 Task: Search round trip flight ticket for 3 adults, 3 children in premium economy from Jamestown: Jamestown Regional Airport to Rockford: Chicago Rockford International Airport(was Northwest Chicagoland Regional Airport At Rockford) on 5-1-2023 and return on 5-2-2023. Choice of flights is Delta. Number of bags: 1 carry on bag. Price is upto 42000. Outbound departure time preference is 12:30. Return departure time preference is 18:30.
Action: Mouse moved to (211, 327)
Screenshot: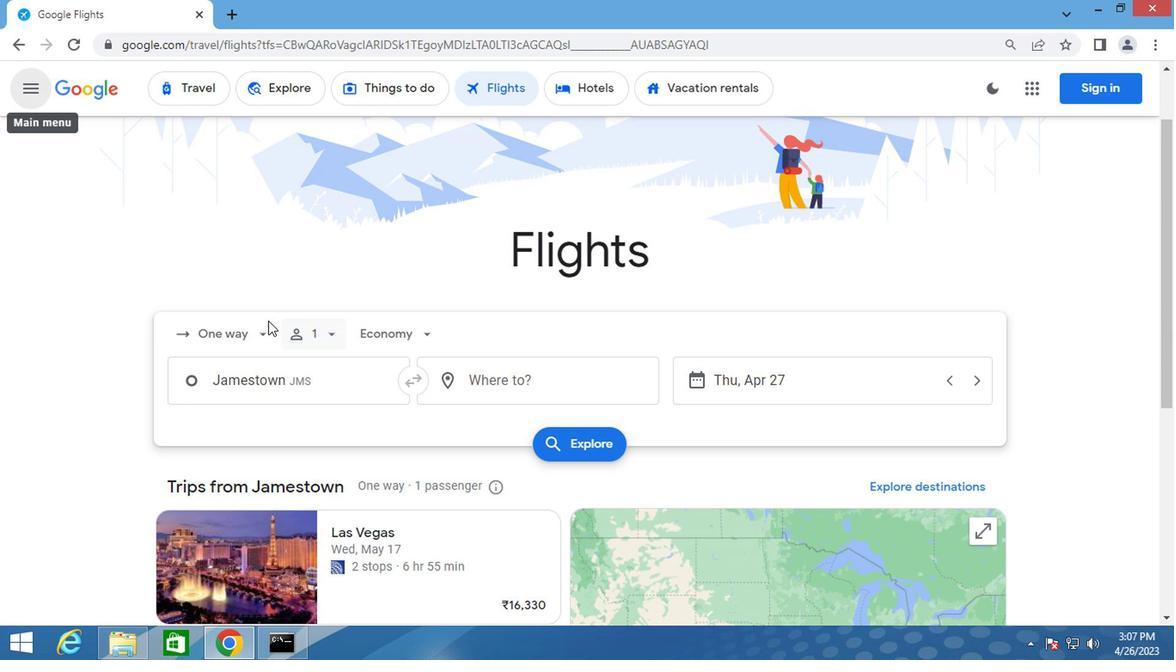 
Action: Mouse pressed left at (211, 327)
Screenshot: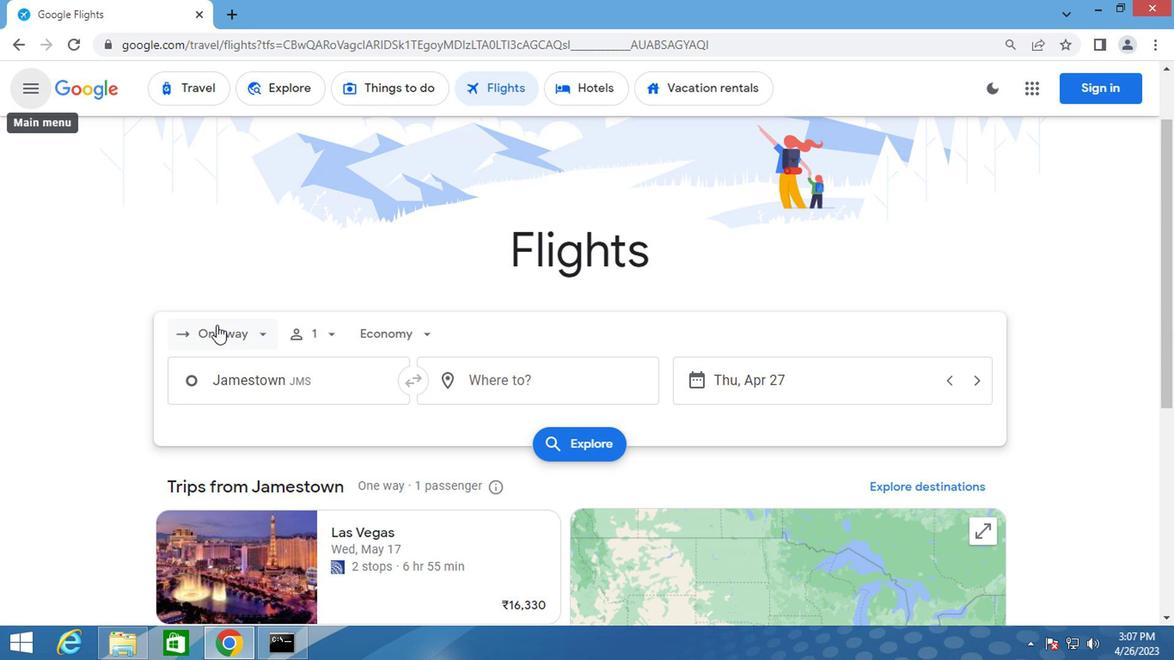 
Action: Mouse moved to (241, 372)
Screenshot: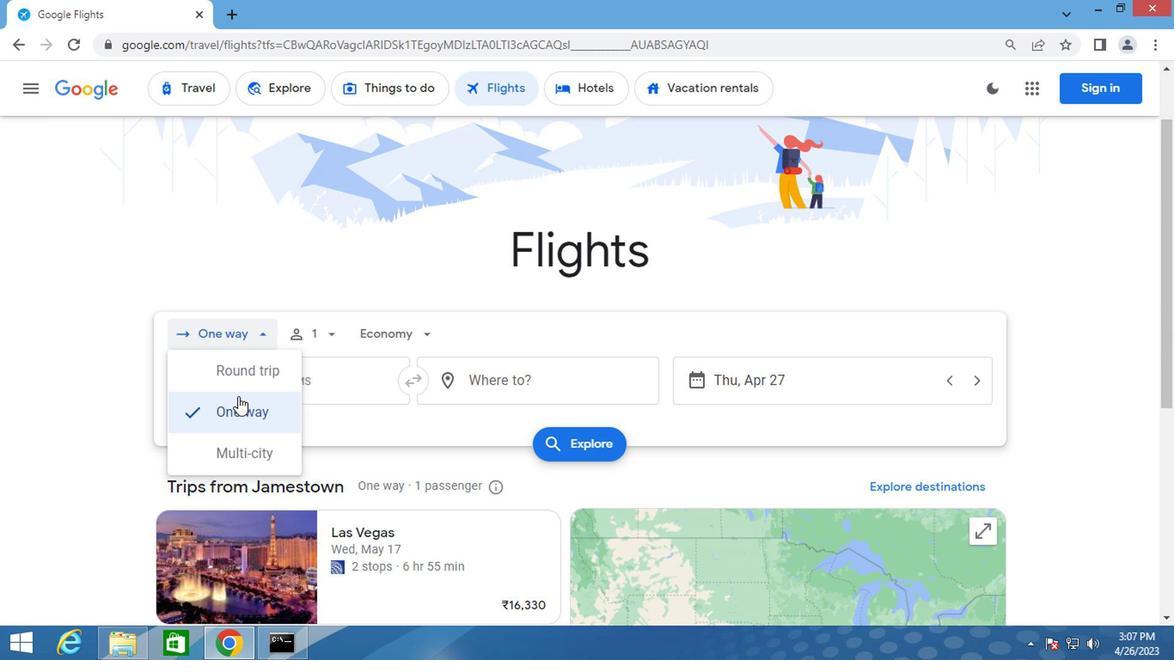 
Action: Mouse pressed left at (241, 372)
Screenshot: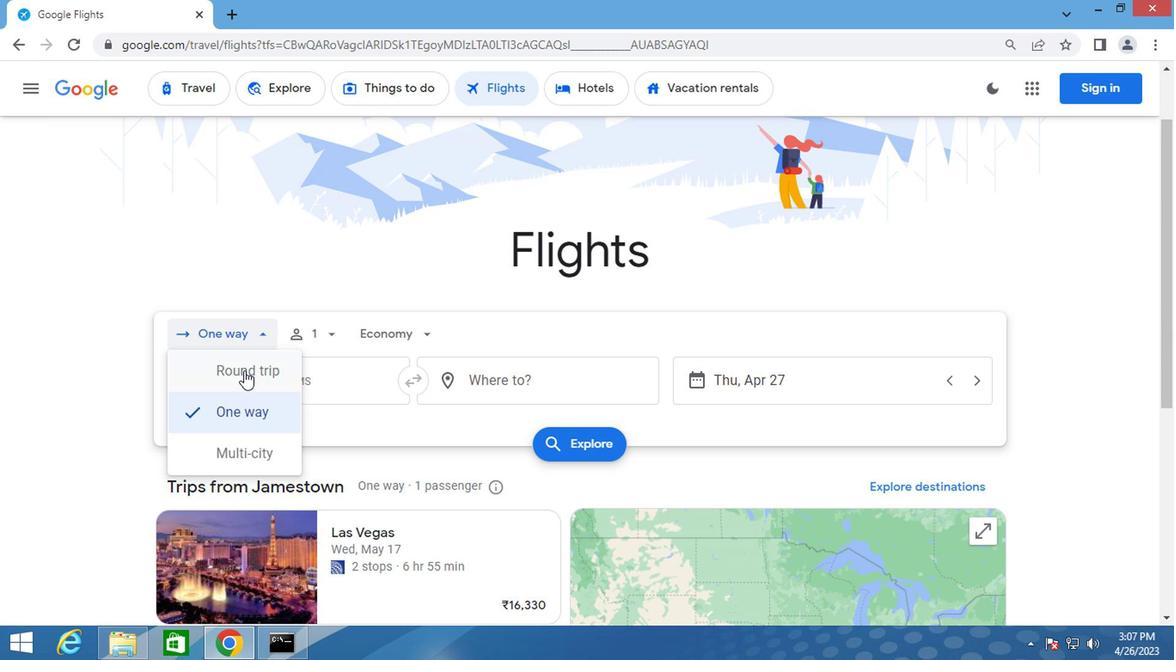 
Action: Mouse moved to (312, 346)
Screenshot: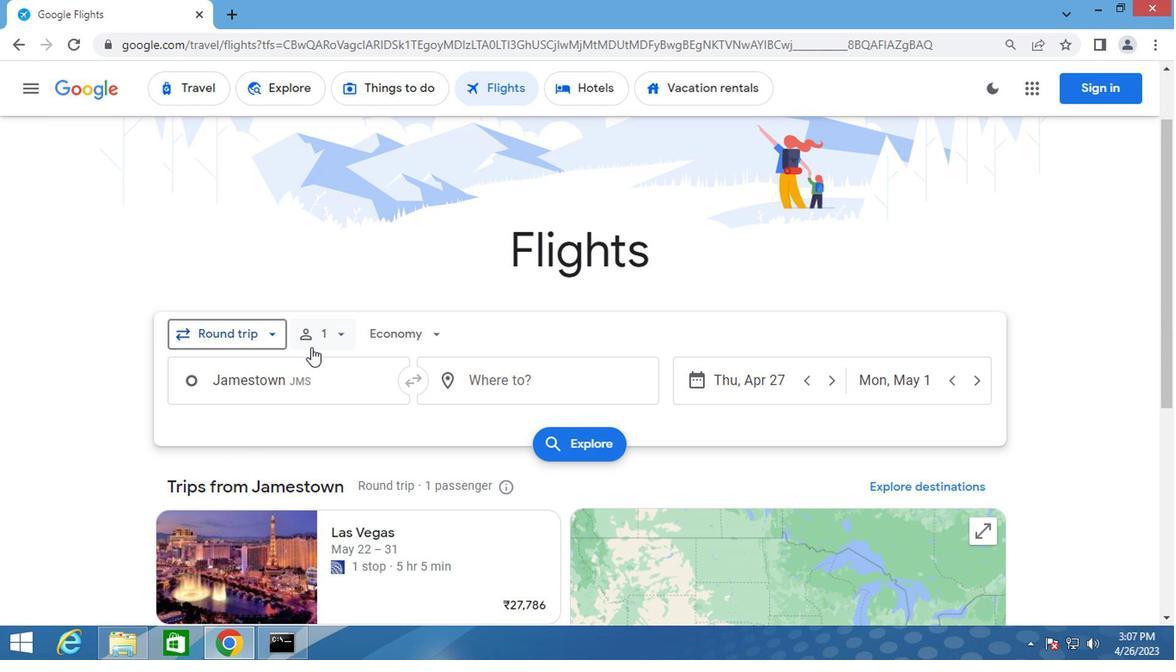 
Action: Mouse pressed left at (312, 346)
Screenshot: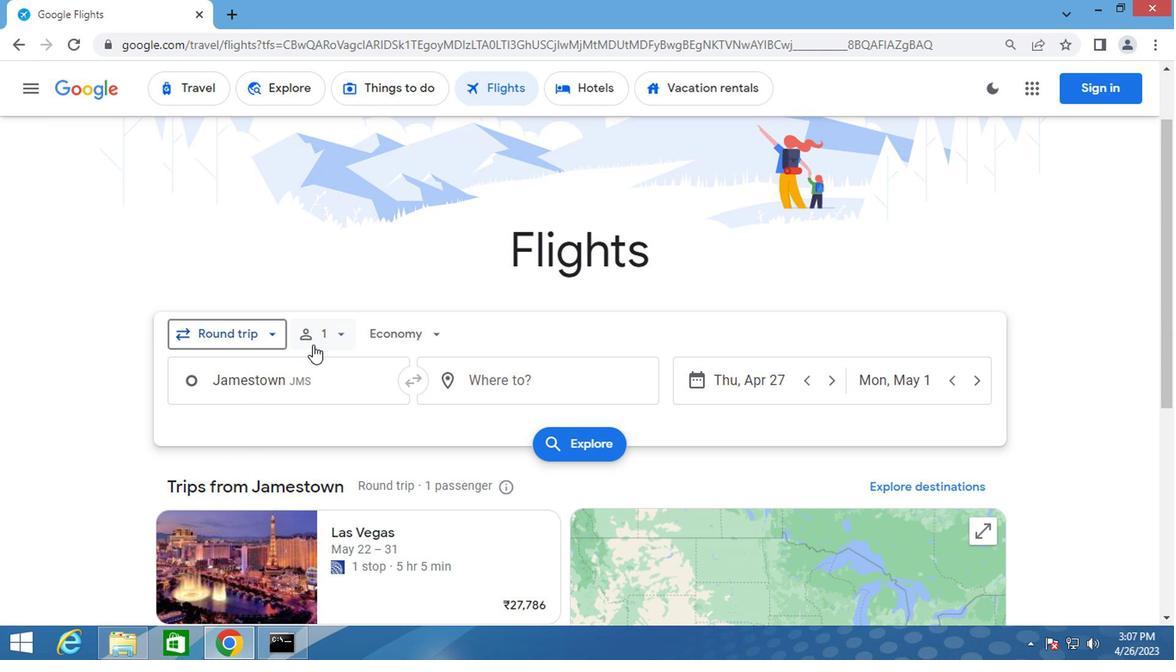 
Action: Mouse moved to (459, 379)
Screenshot: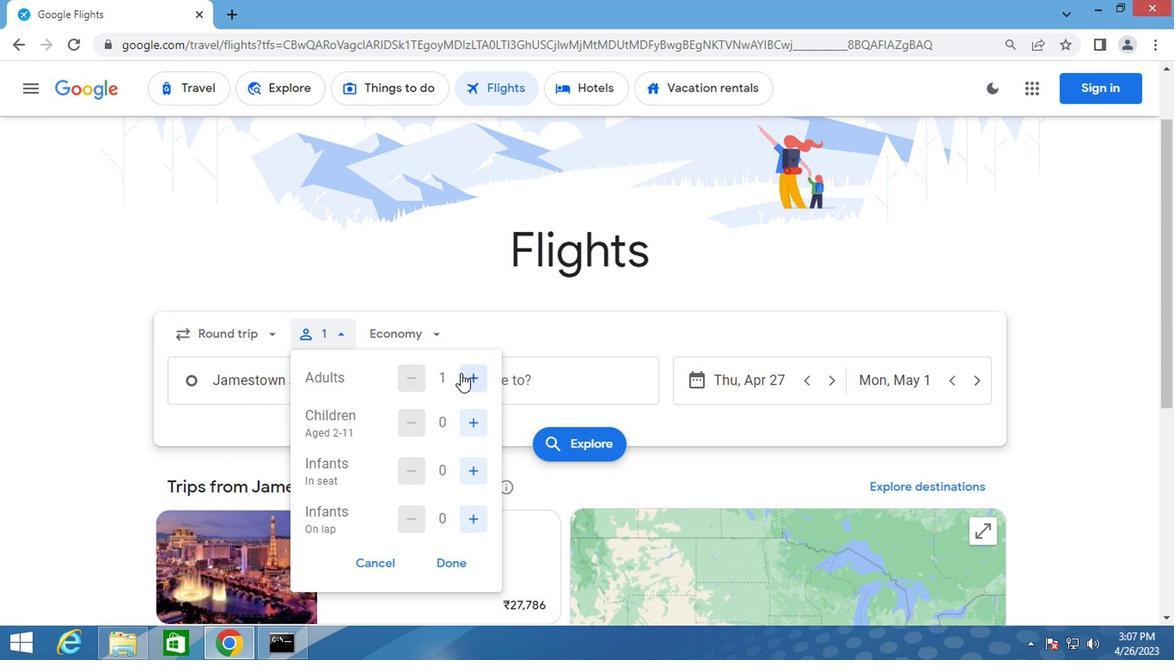 
Action: Mouse pressed left at (459, 379)
Screenshot: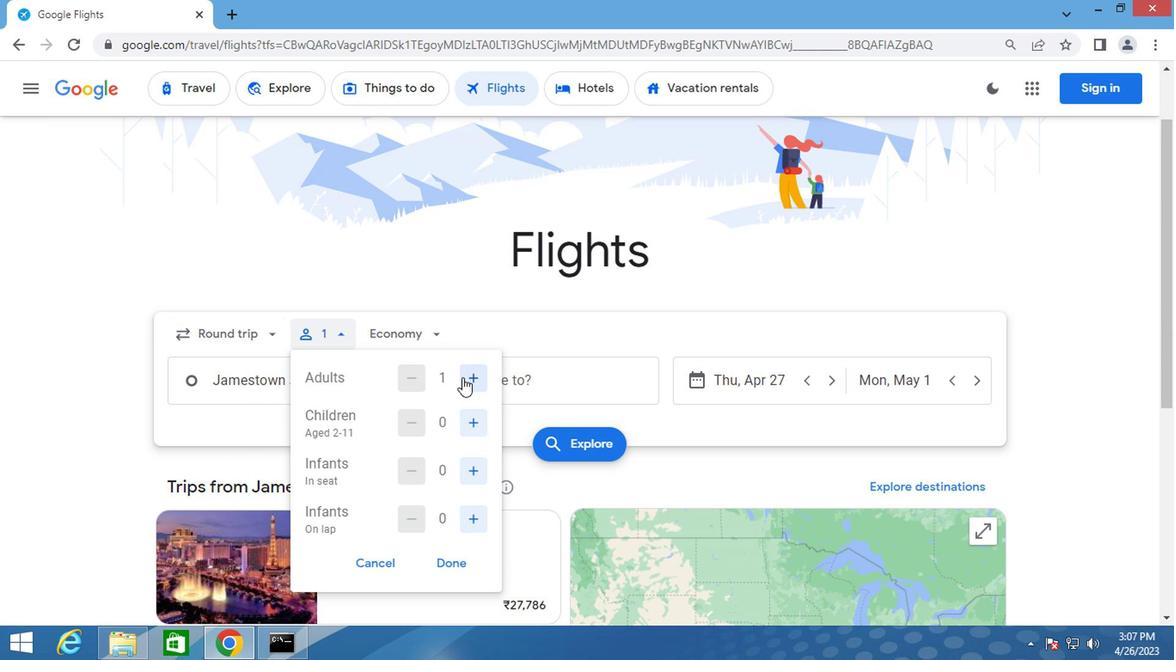 
Action: Mouse moved to (459, 379)
Screenshot: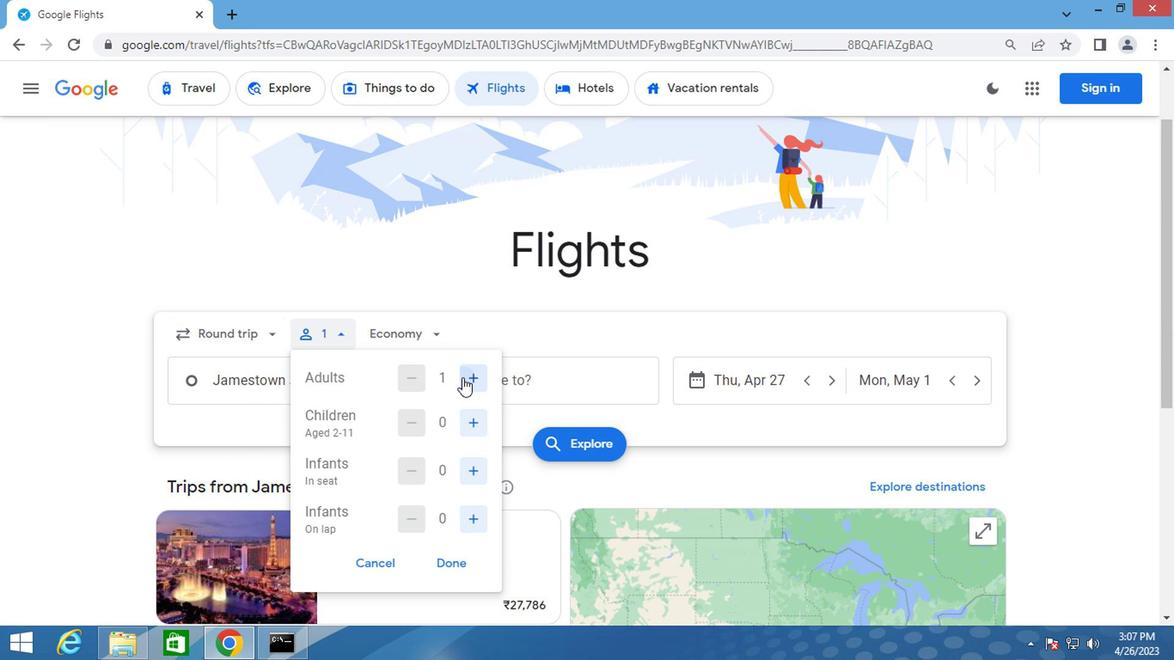 
Action: Mouse pressed left at (459, 379)
Screenshot: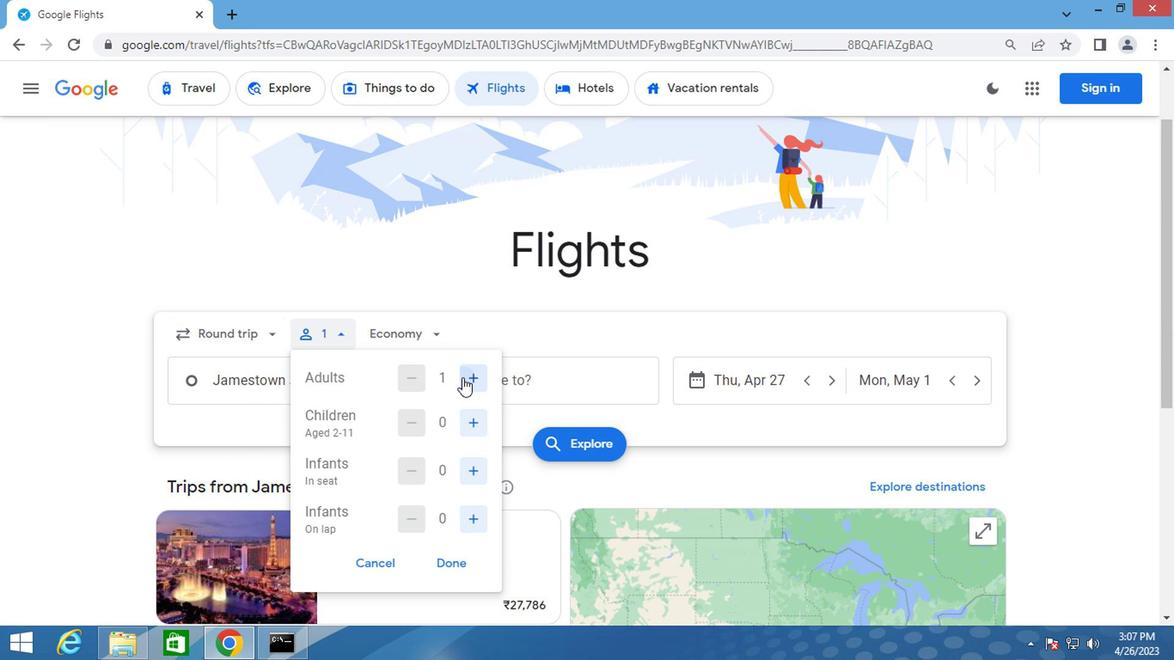 
Action: Mouse moved to (465, 422)
Screenshot: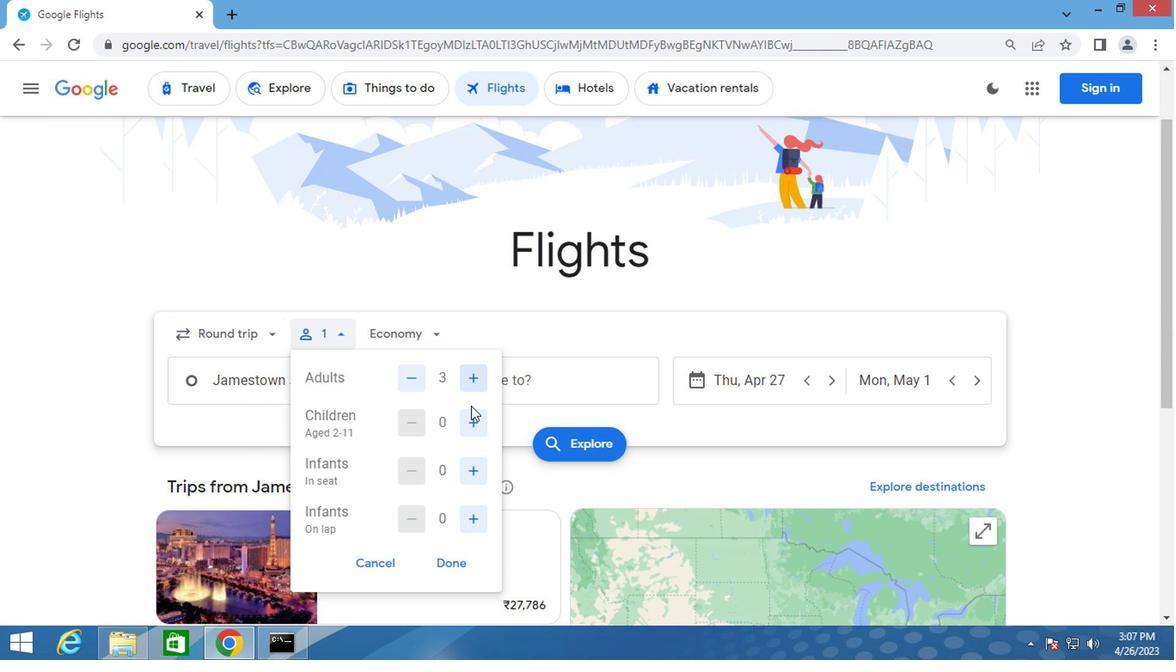 
Action: Mouse pressed left at (465, 422)
Screenshot: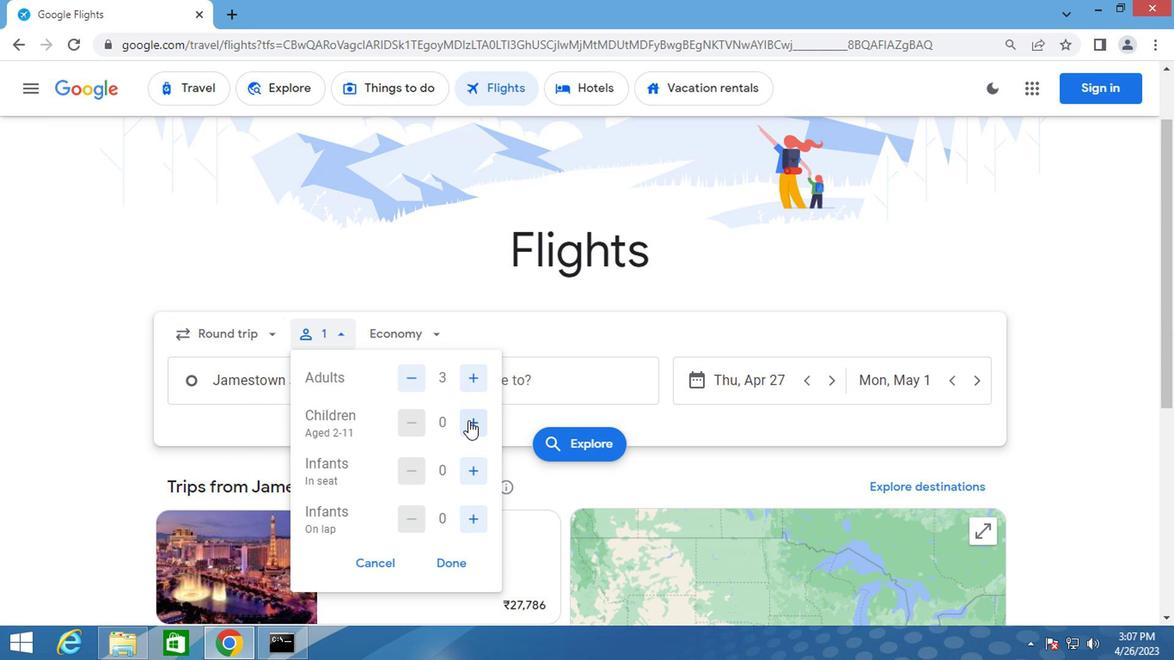 
Action: Mouse pressed left at (465, 422)
Screenshot: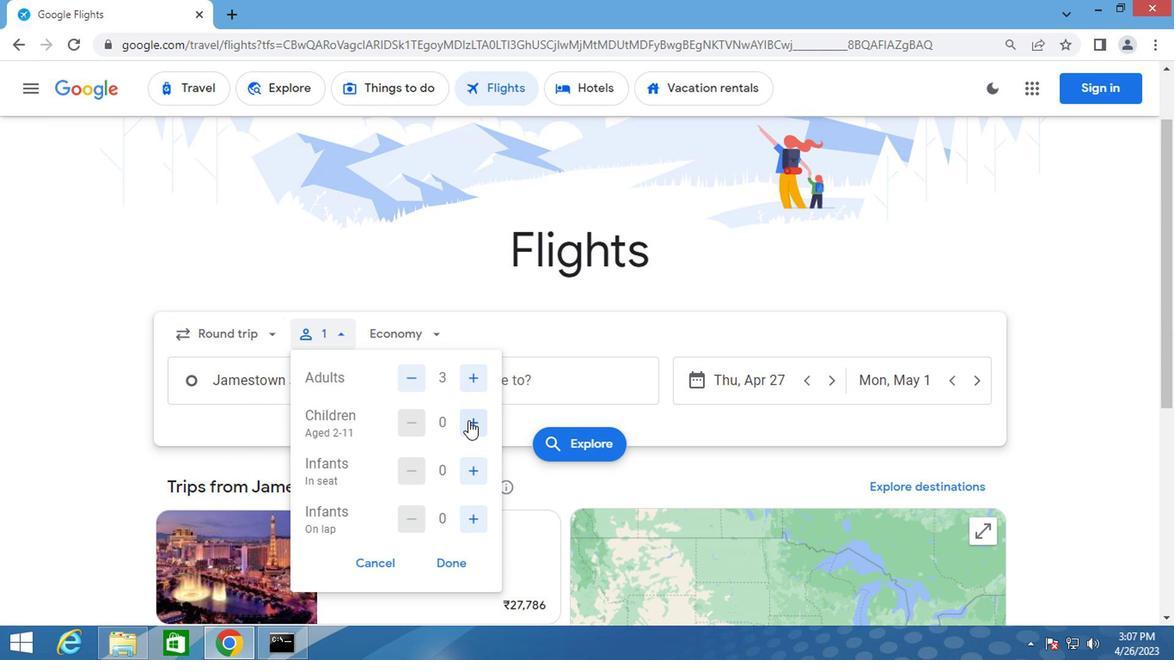 
Action: Mouse pressed left at (465, 422)
Screenshot: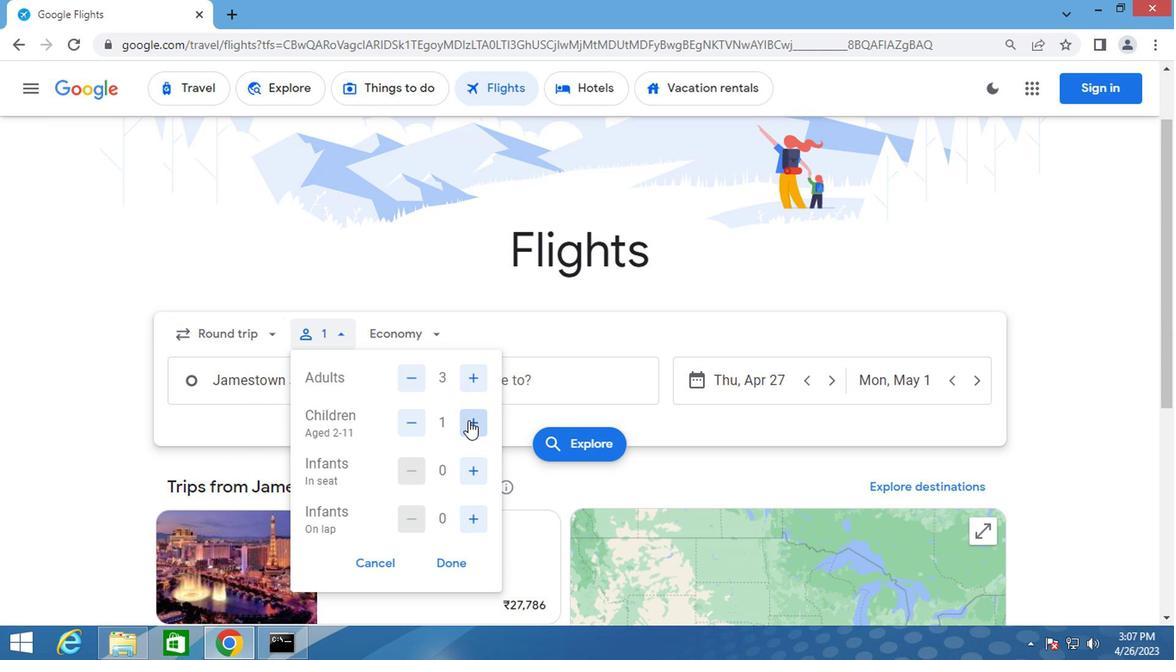 
Action: Mouse moved to (413, 330)
Screenshot: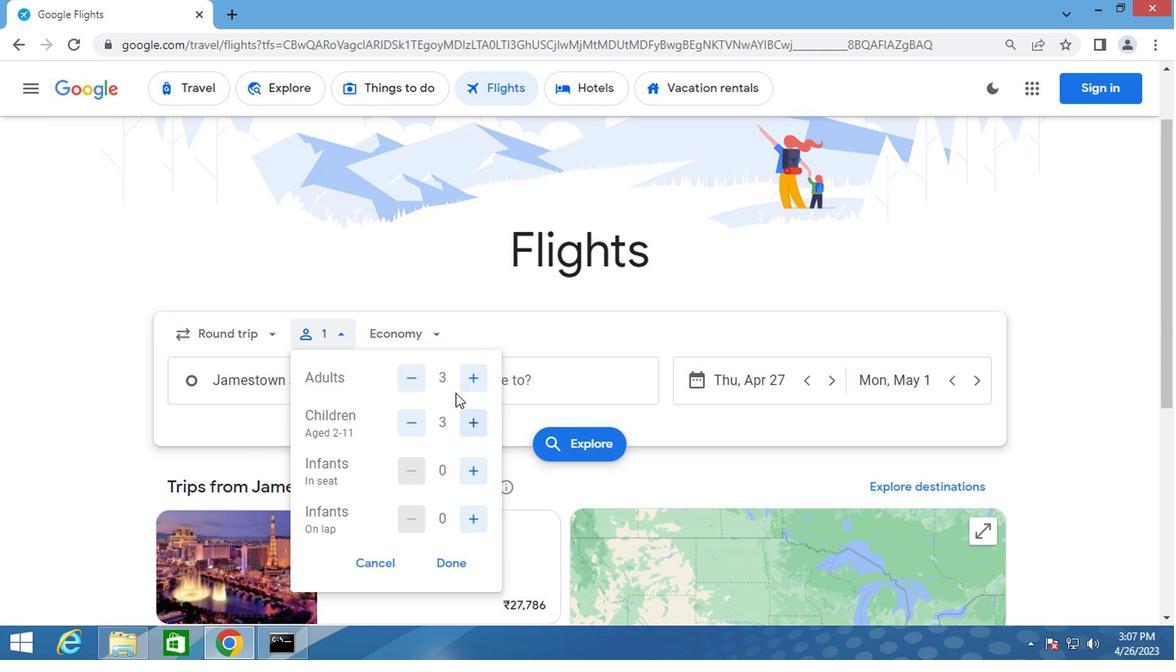 
Action: Mouse pressed left at (413, 330)
Screenshot: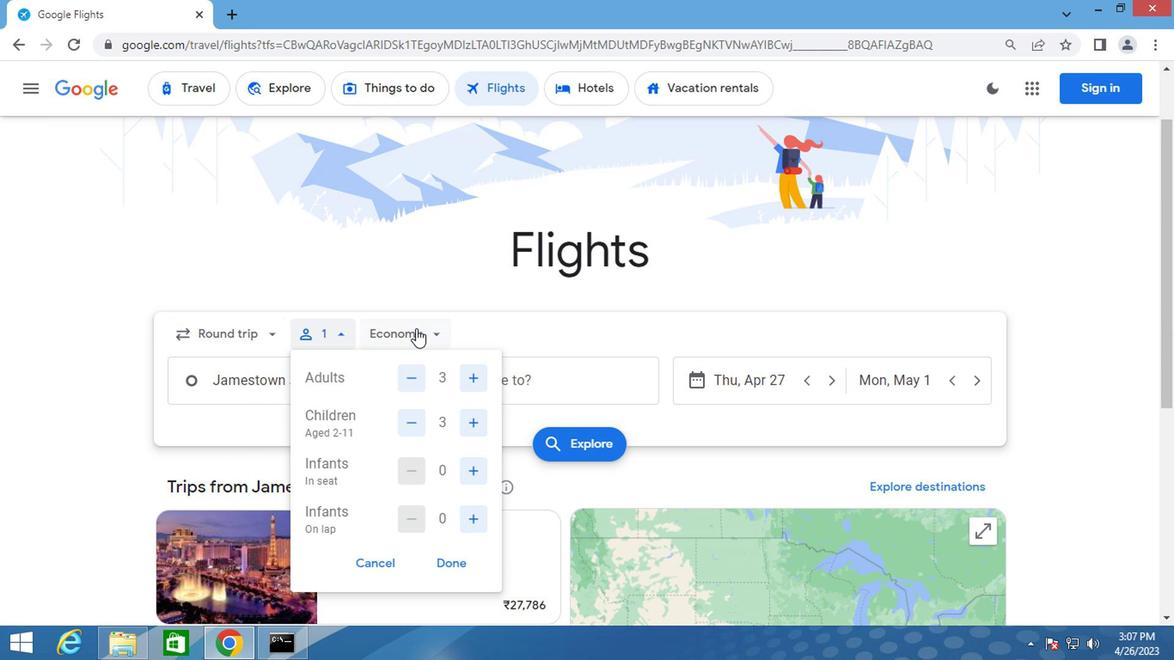 
Action: Mouse moved to (439, 412)
Screenshot: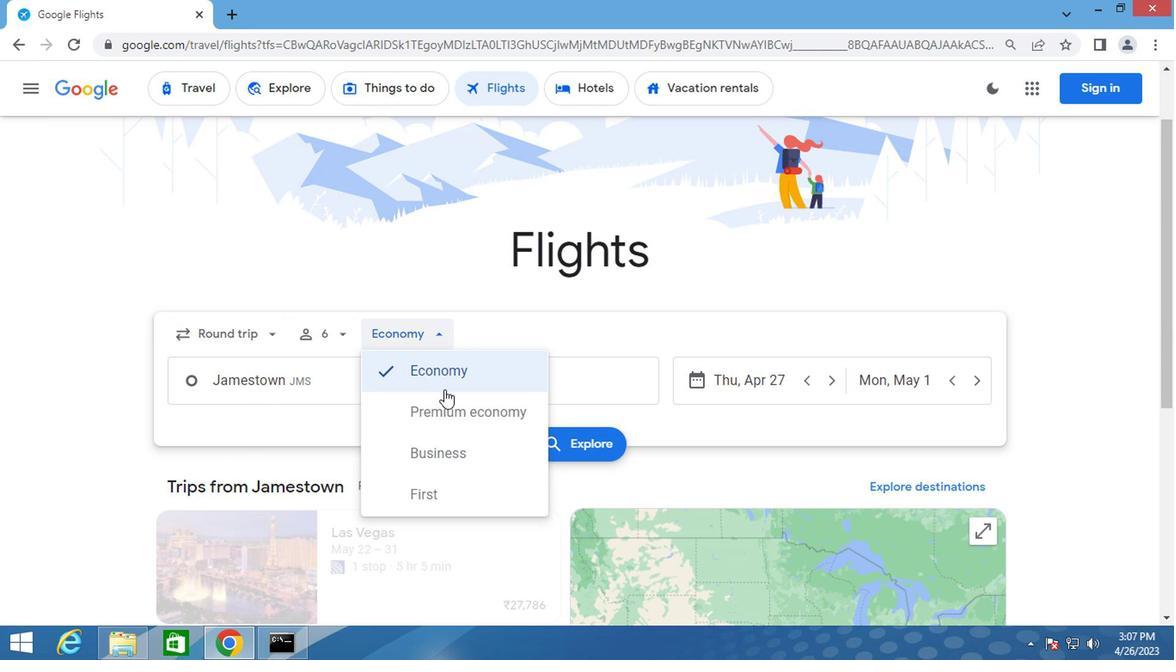 
Action: Mouse pressed left at (439, 412)
Screenshot: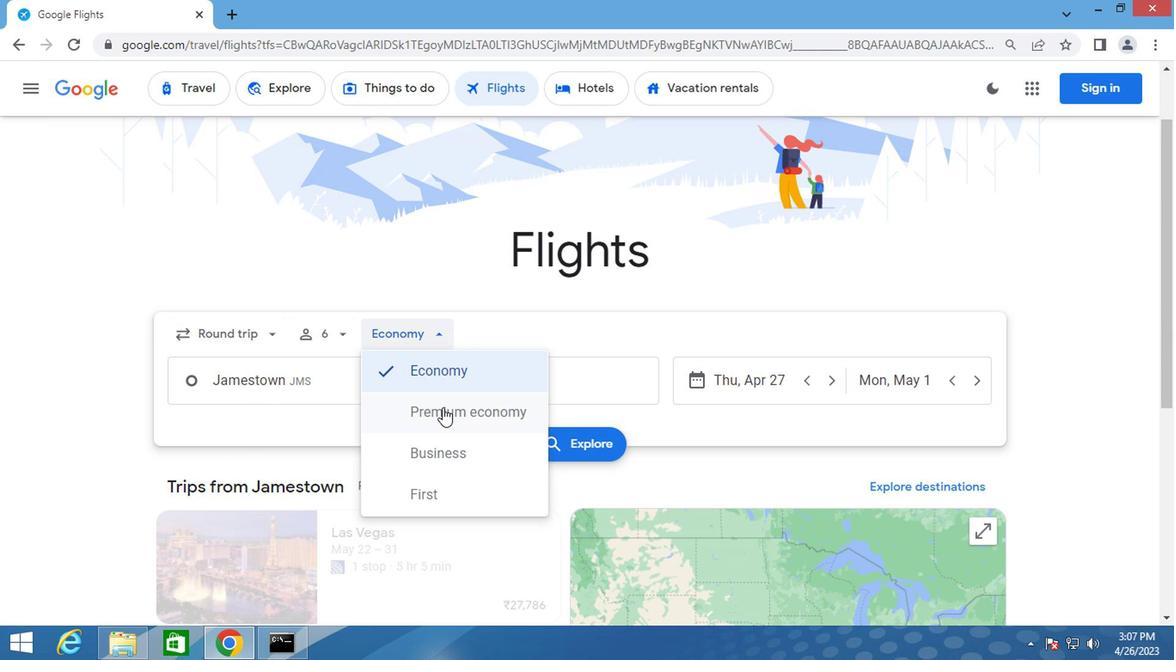 
Action: Mouse moved to (315, 387)
Screenshot: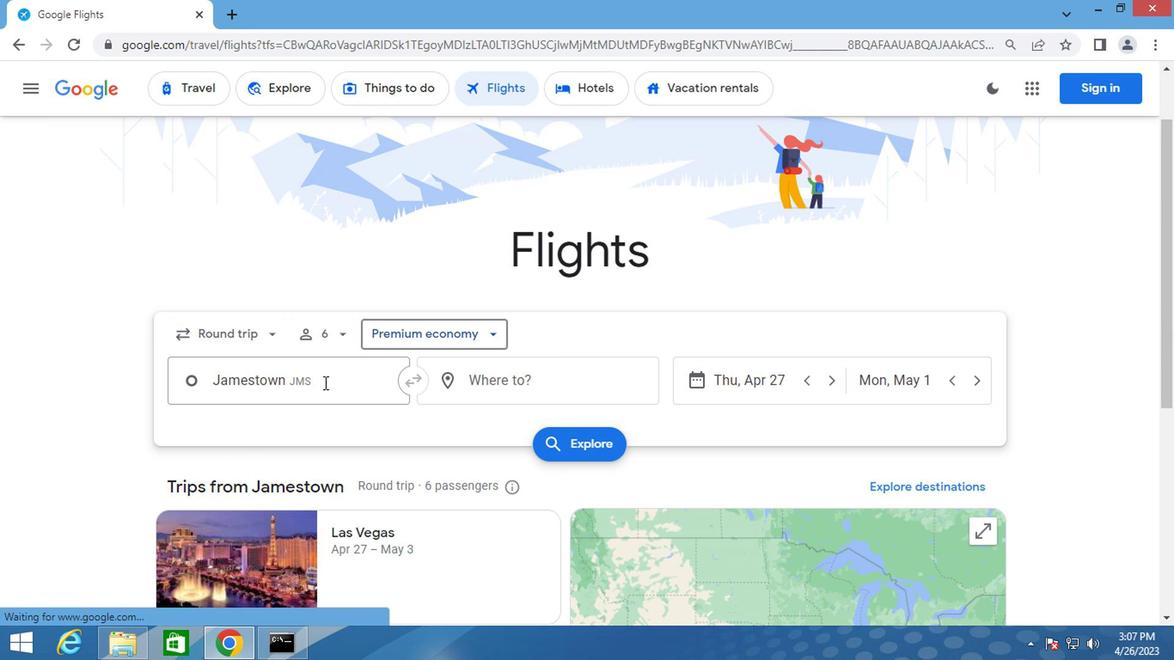 
Action: Mouse pressed left at (315, 387)
Screenshot: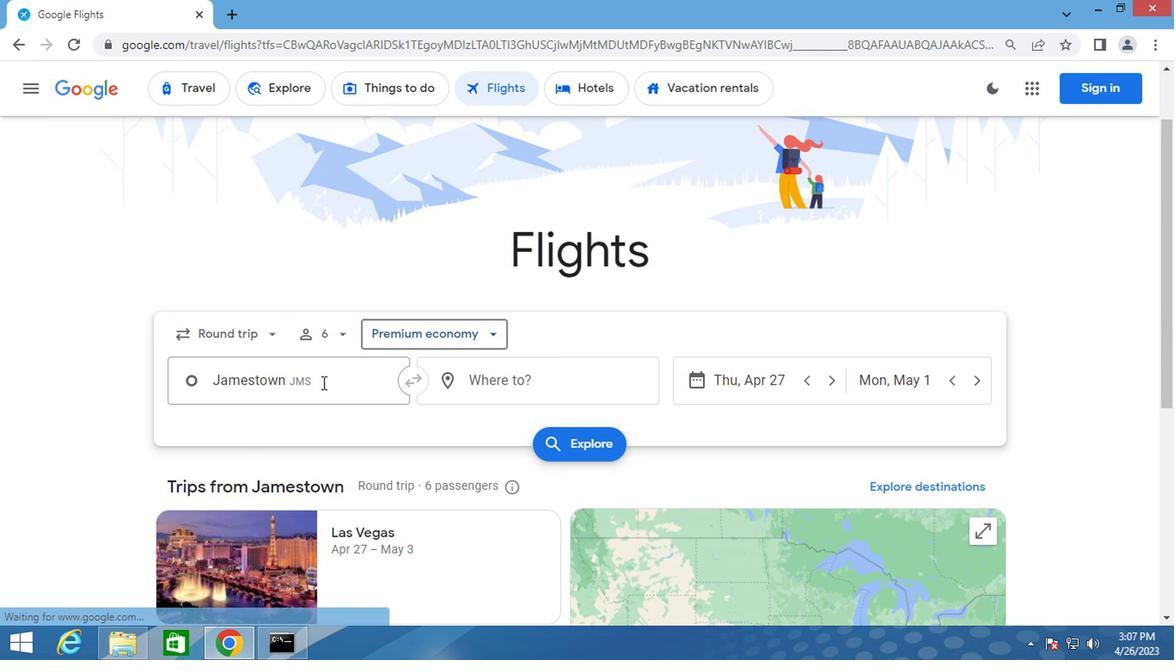 
Action: Key pressed james<Key.space>town<Key.space>regional
Screenshot: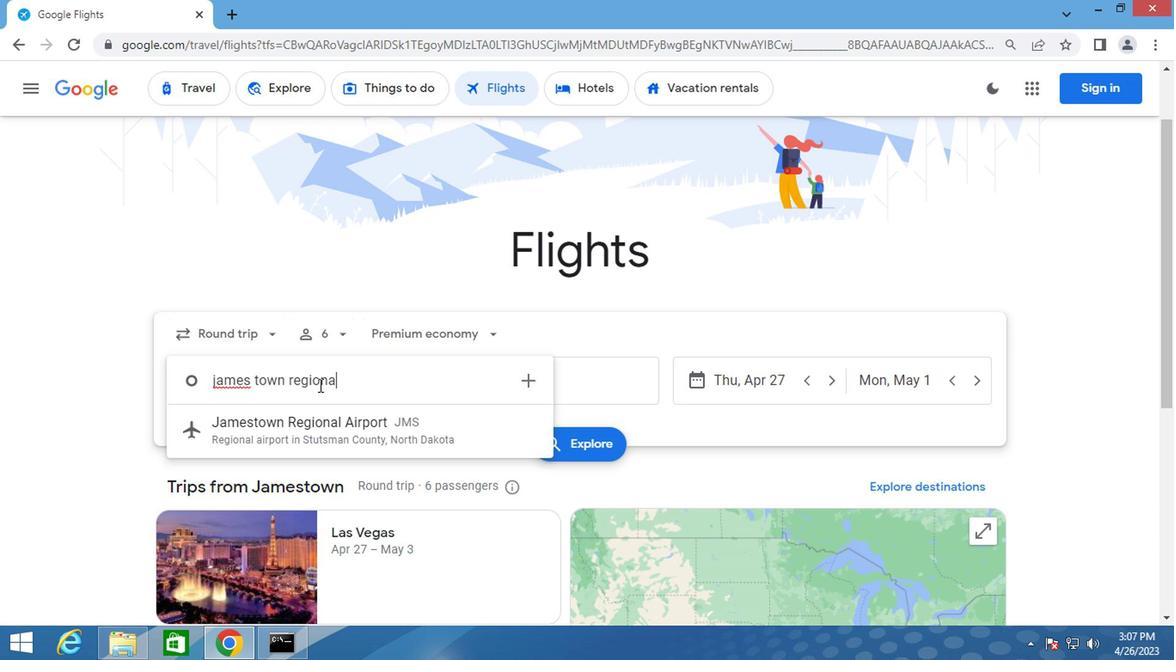 
Action: Mouse moved to (309, 428)
Screenshot: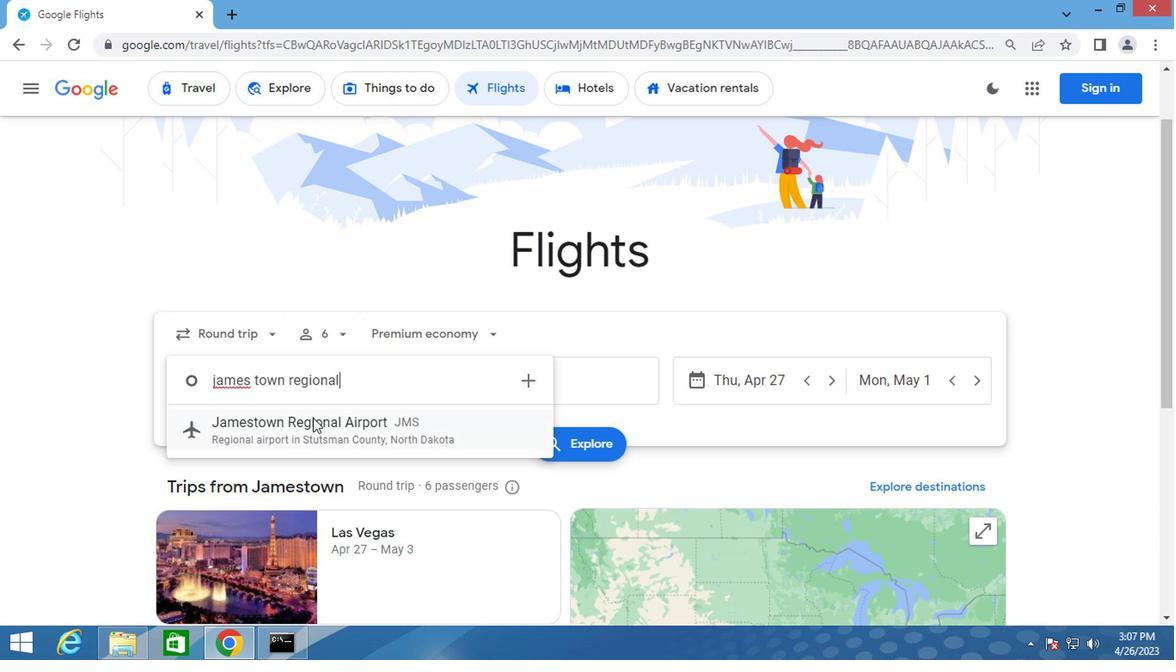 
Action: Mouse pressed left at (309, 428)
Screenshot: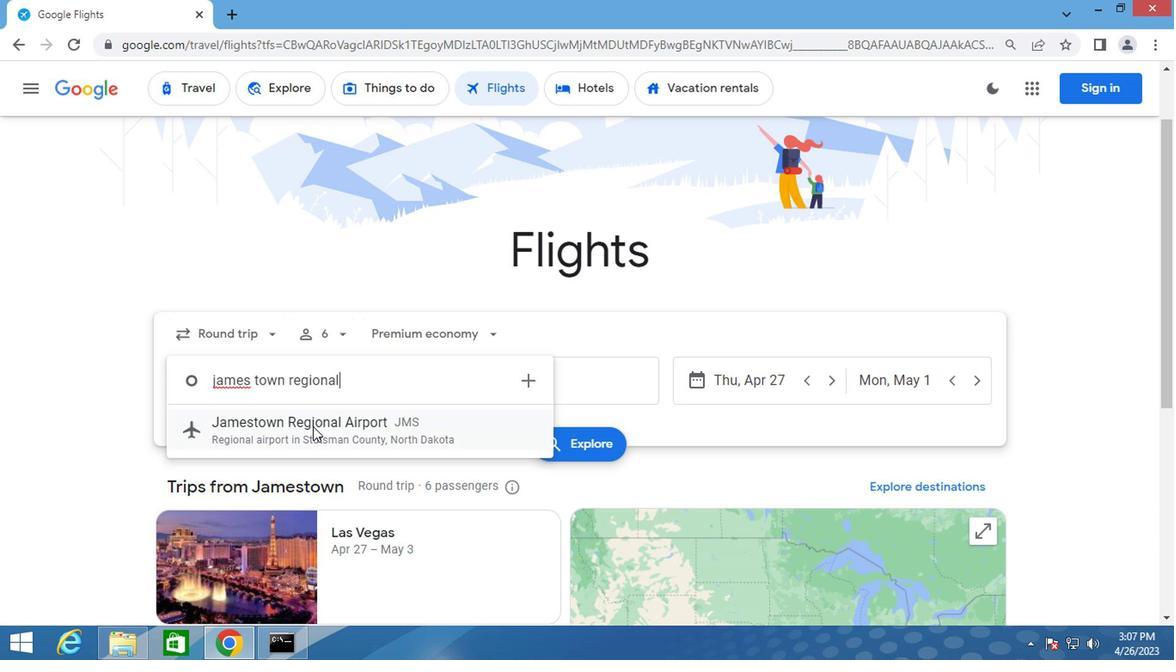
Action: Mouse moved to (501, 387)
Screenshot: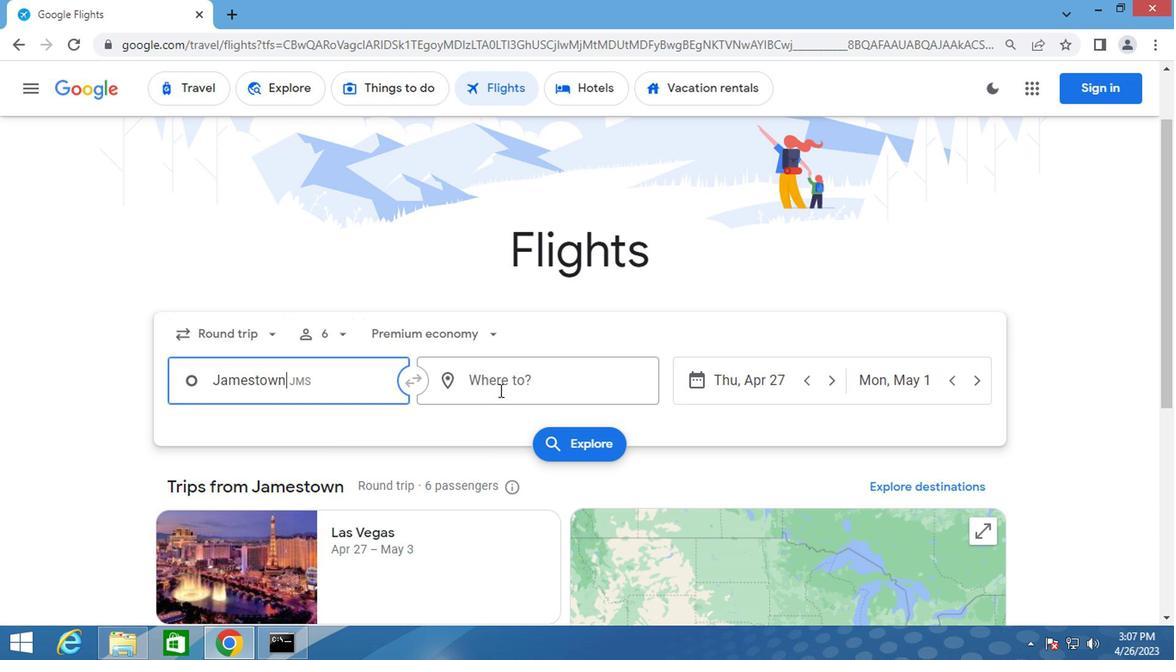 
Action: Mouse pressed left at (501, 387)
Screenshot: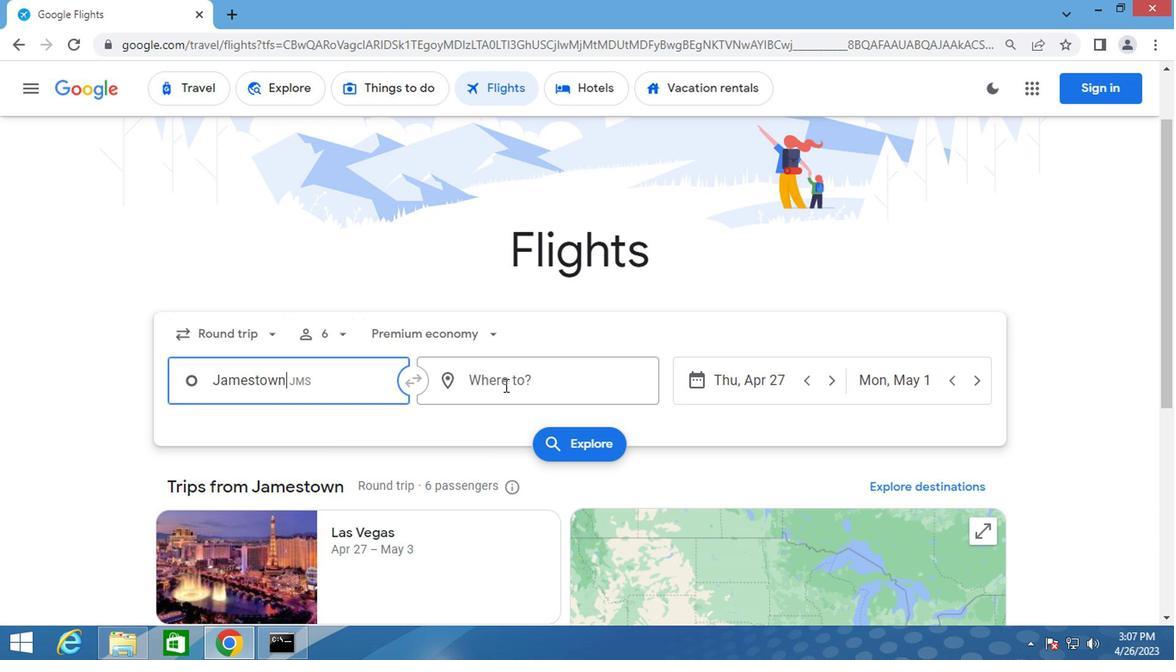 
Action: Key pressed rockford
Screenshot: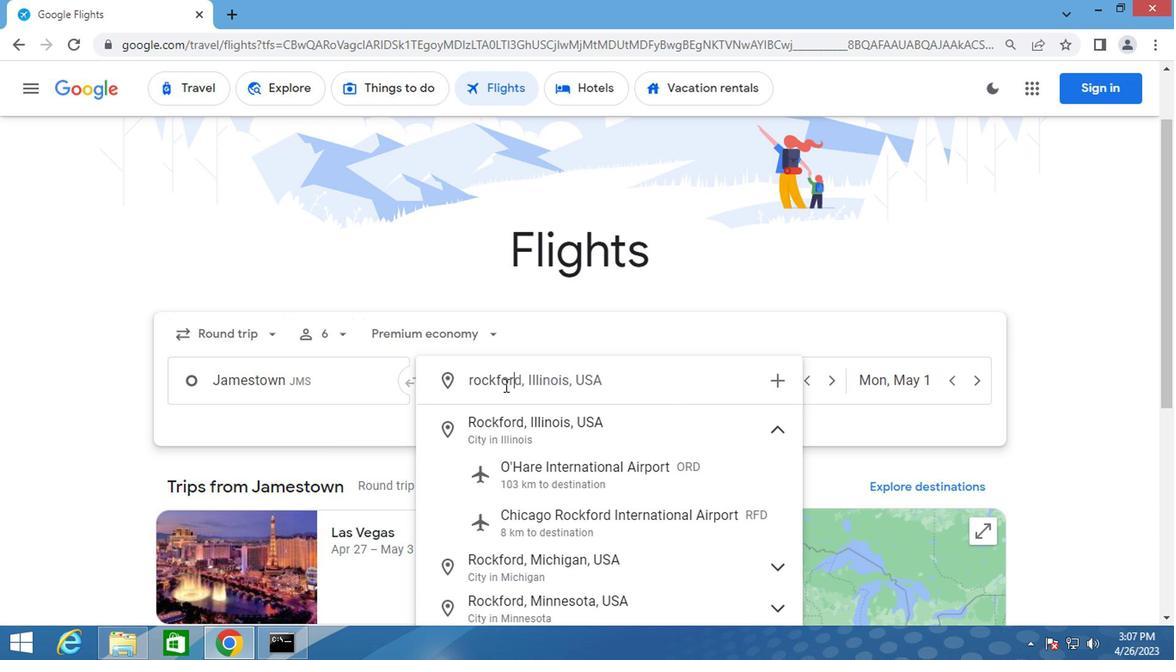 
Action: Mouse moved to (538, 524)
Screenshot: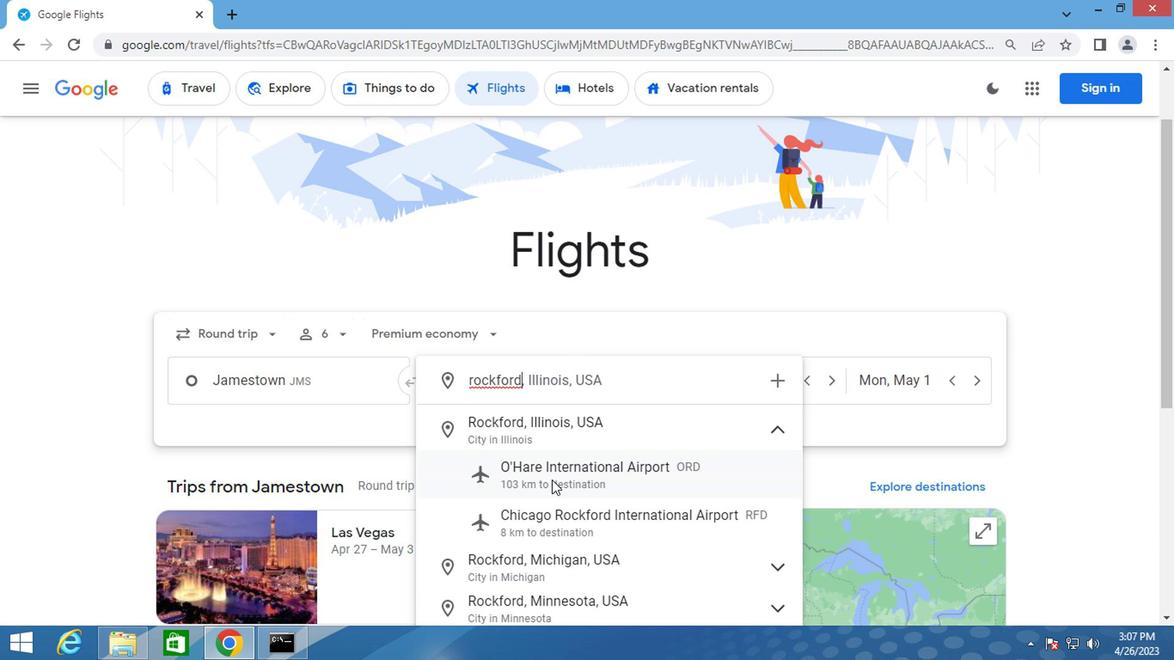 
Action: Mouse pressed left at (538, 524)
Screenshot: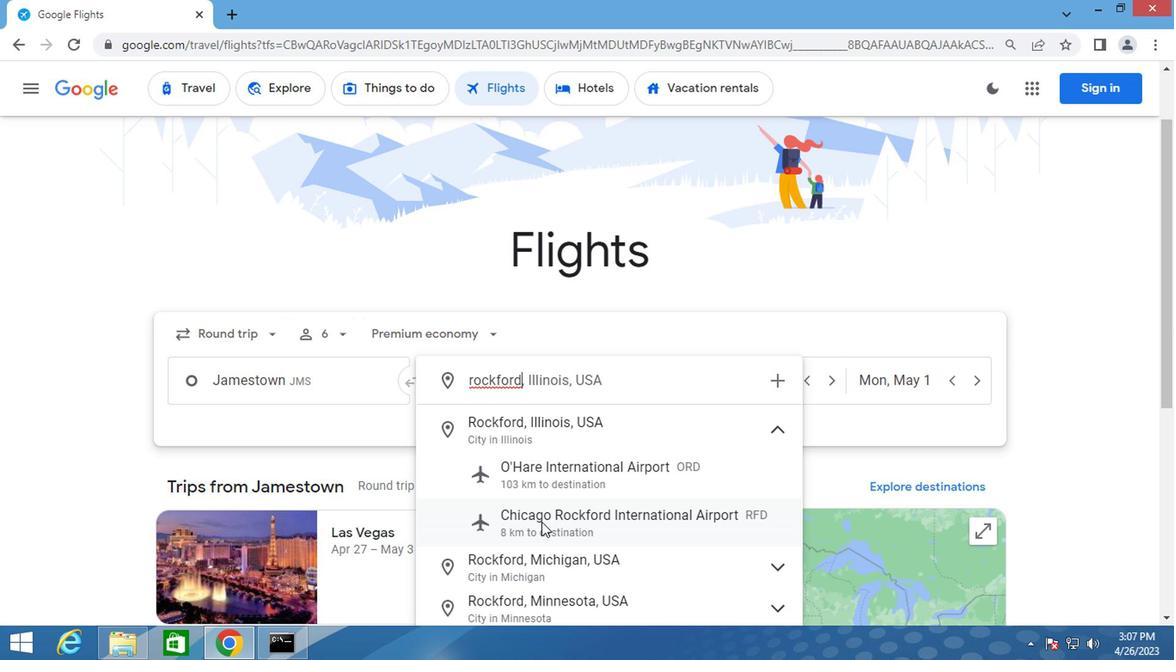 
Action: Mouse moved to (713, 378)
Screenshot: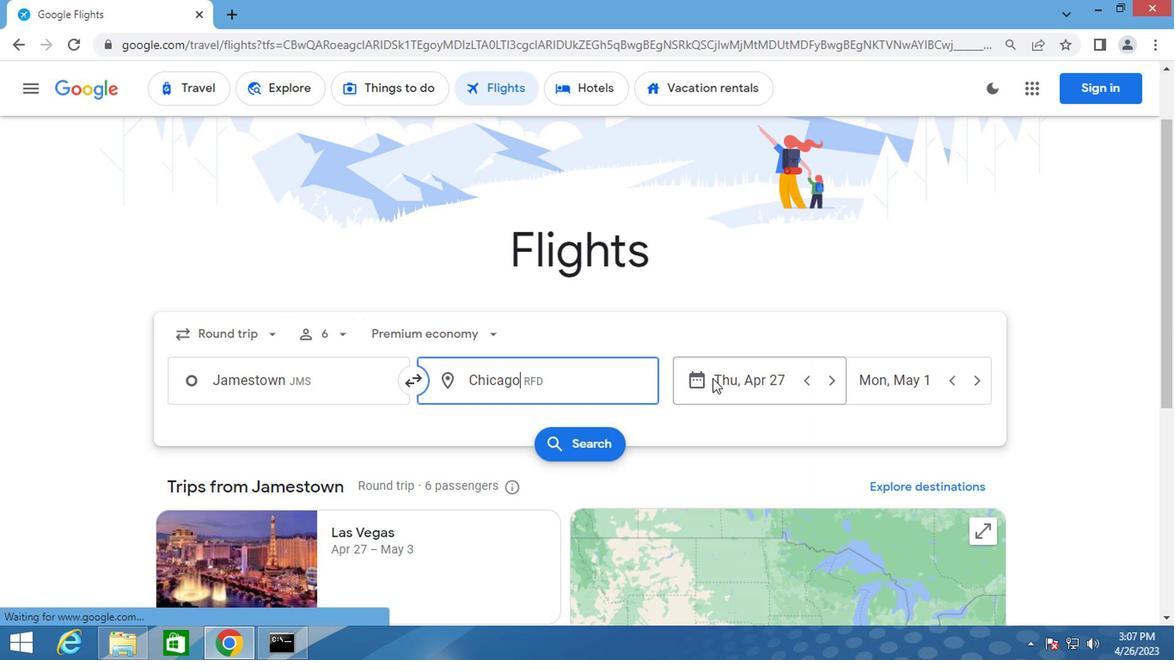 
Action: Mouse pressed left at (713, 378)
Screenshot: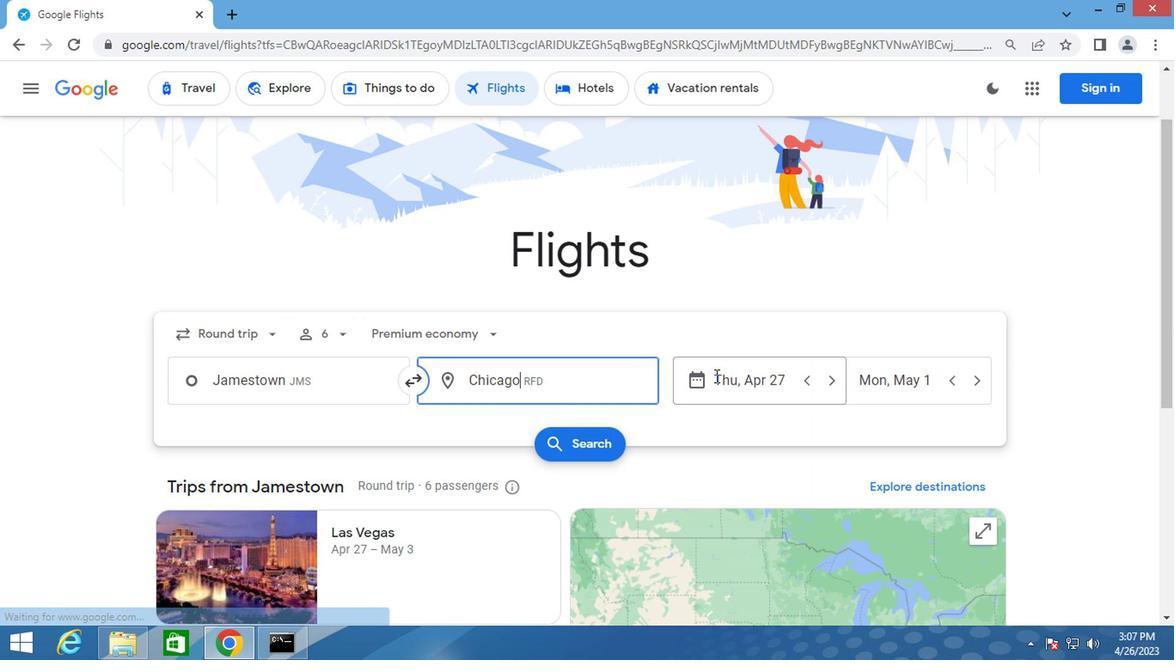 
Action: Mouse moved to (753, 323)
Screenshot: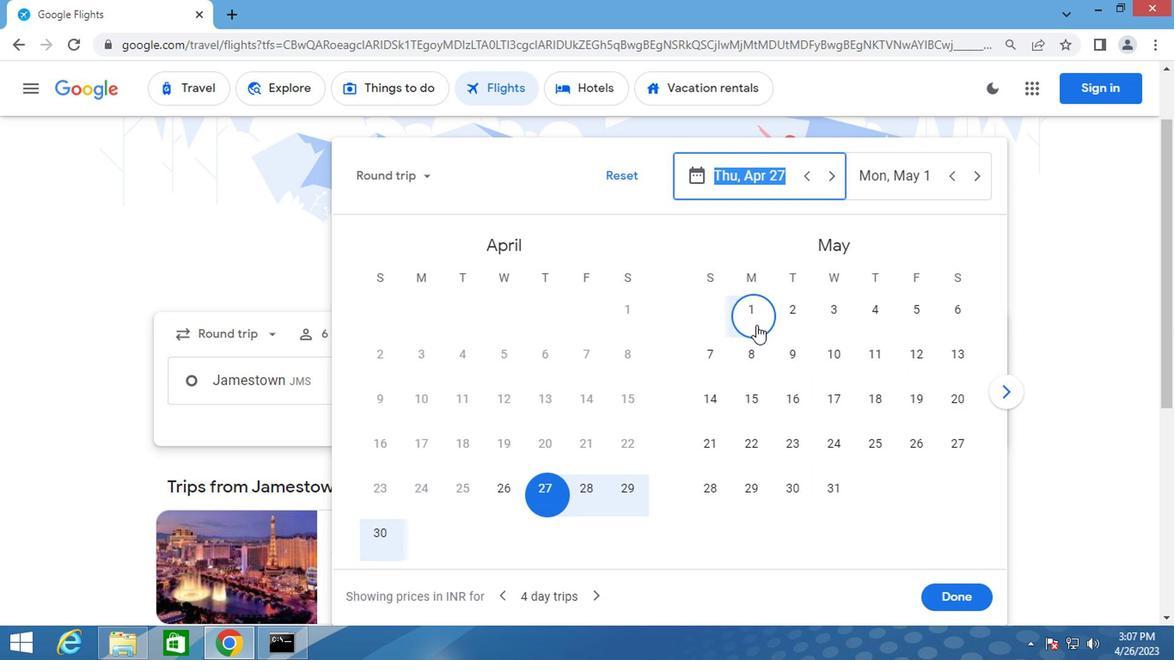
Action: Mouse pressed left at (753, 323)
Screenshot: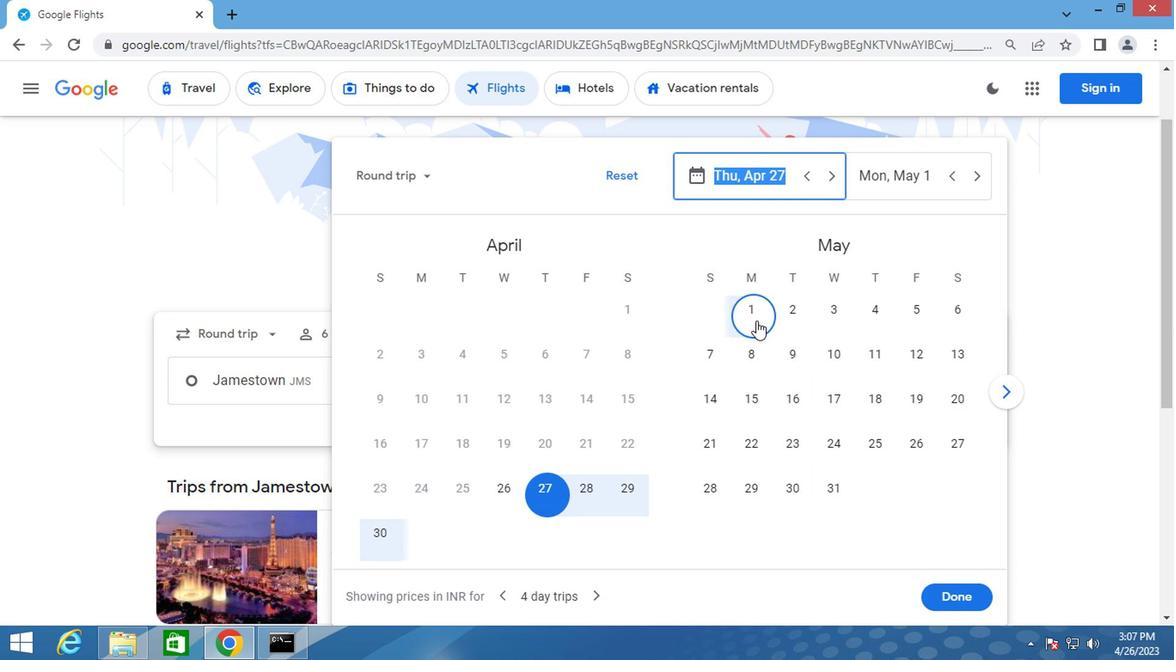 
Action: Mouse moved to (948, 592)
Screenshot: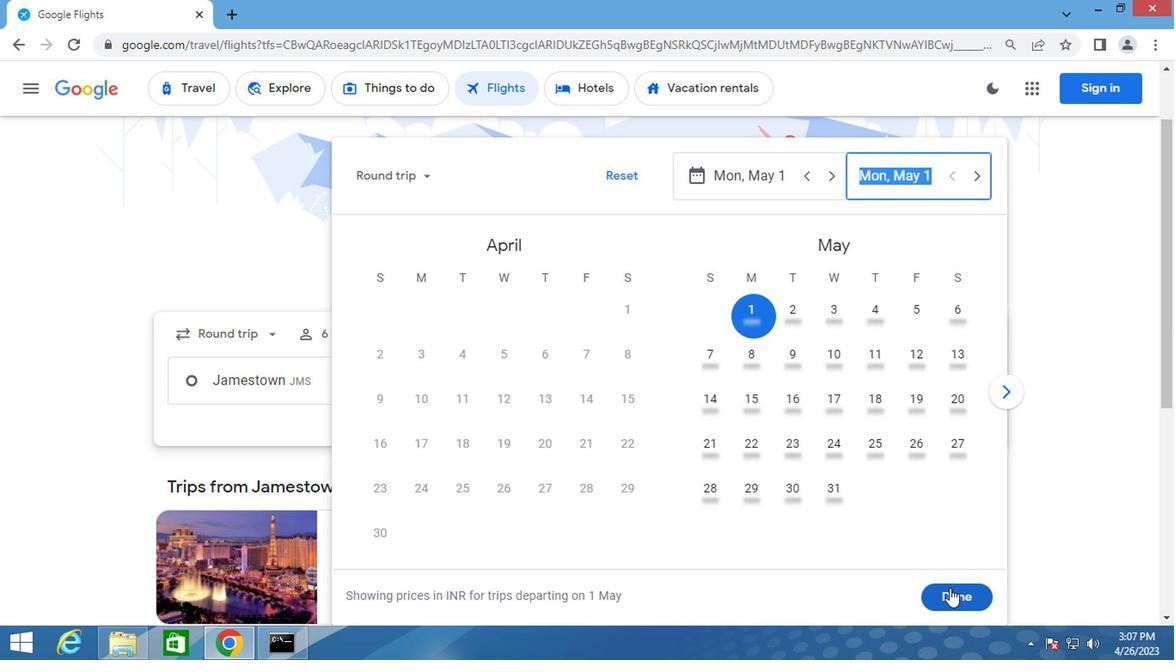 
Action: Mouse pressed left at (948, 592)
Screenshot: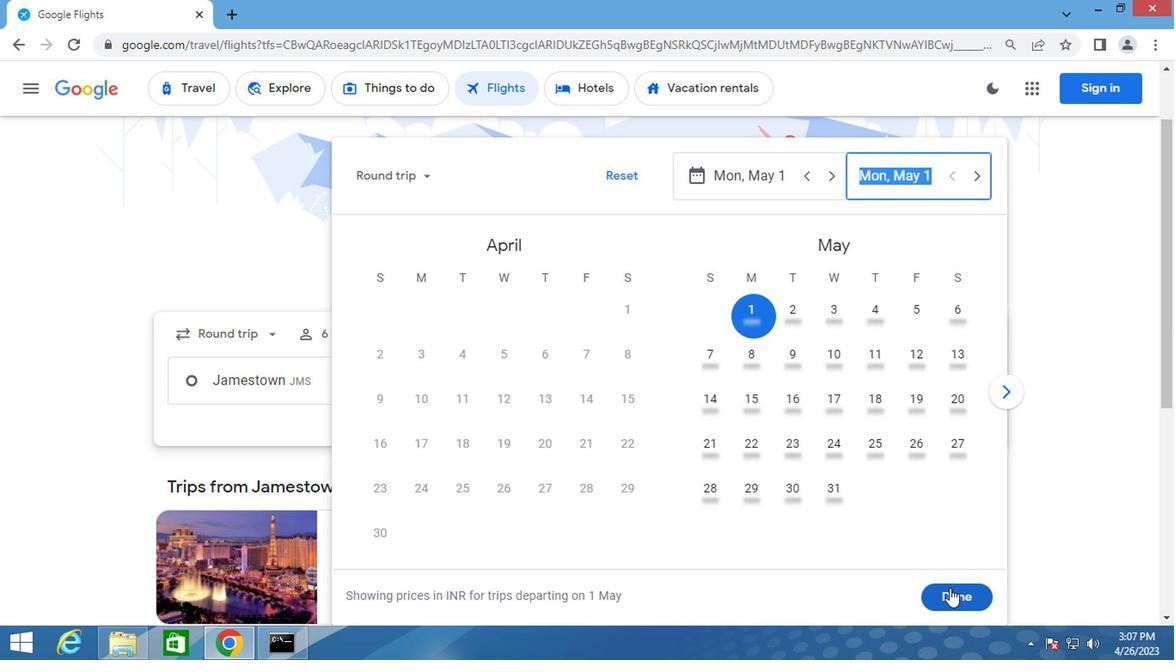 
Action: Mouse moved to (903, 380)
Screenshot: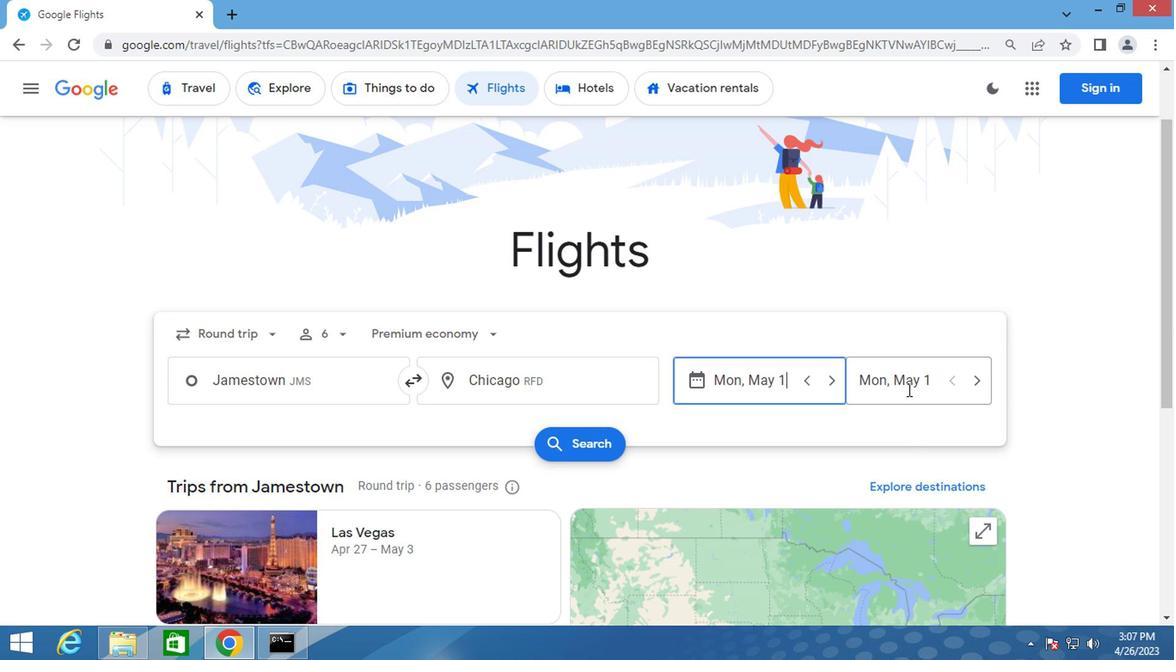 
Action: Mouse pressed left at (903, 380)
Screenshot: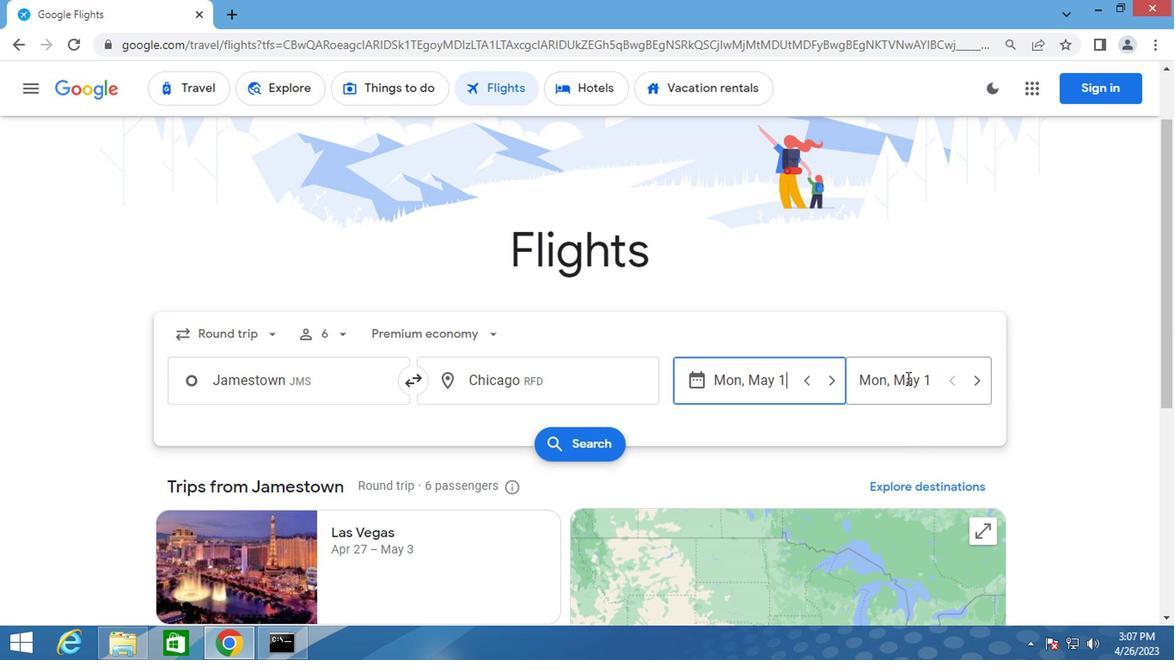 
Action: Mouse moved to (772, 317)
Screenshot: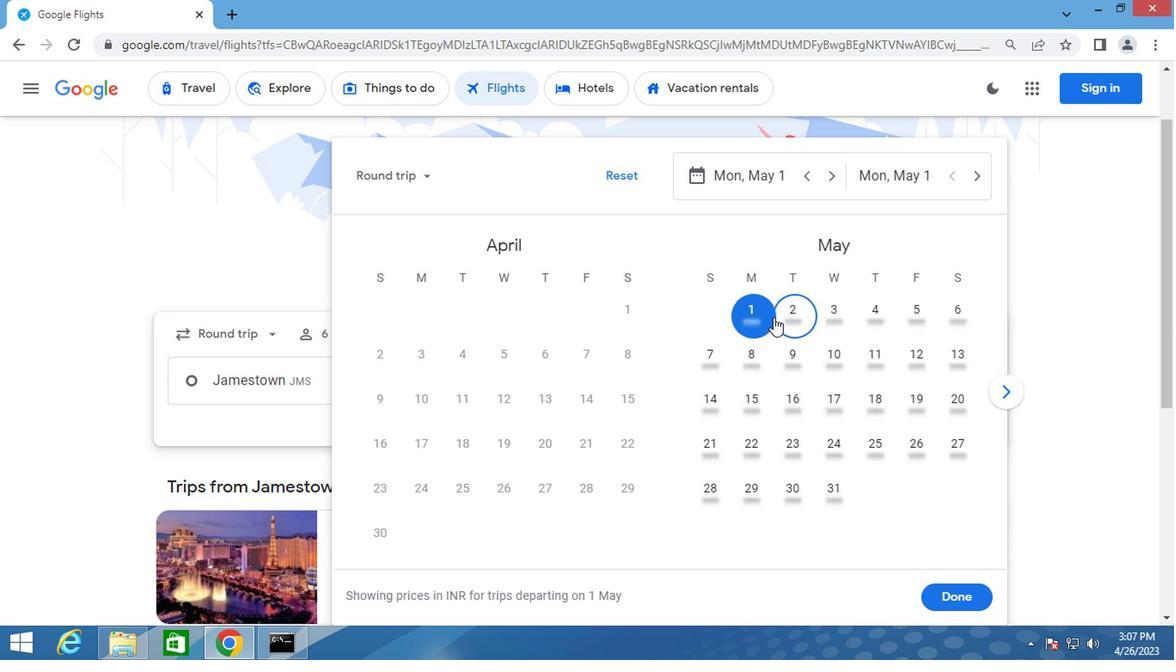 
Action: Mouse pressed left at (772, 317)
Screenshot: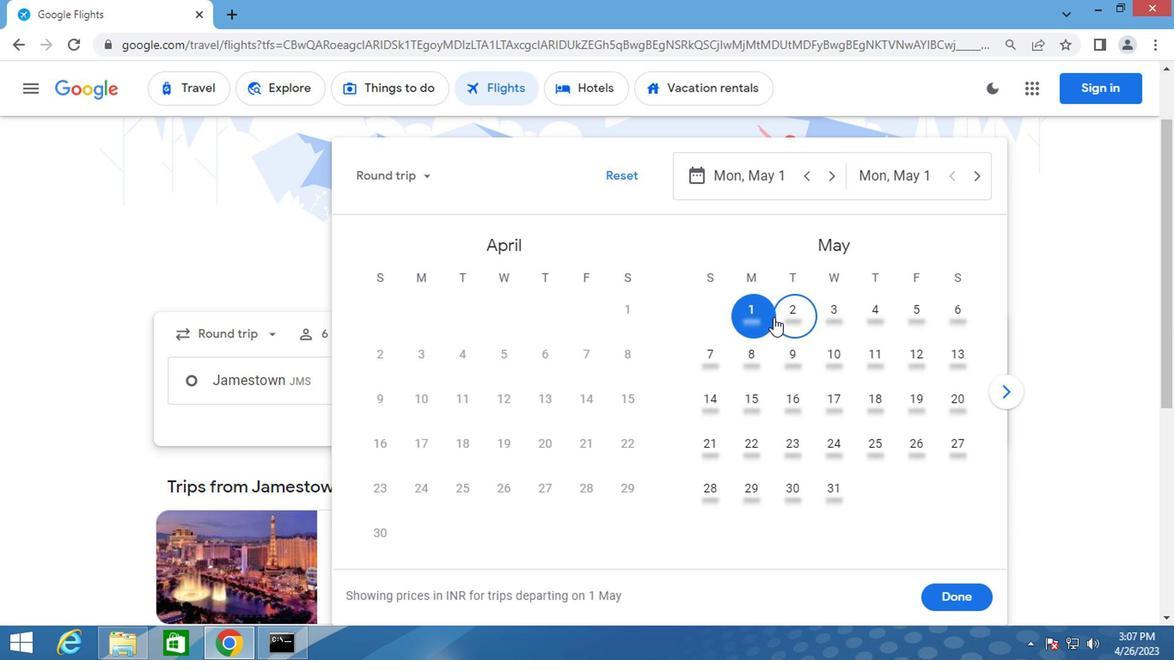 
Action: Mouse moved to (800, 311)
Screenshot: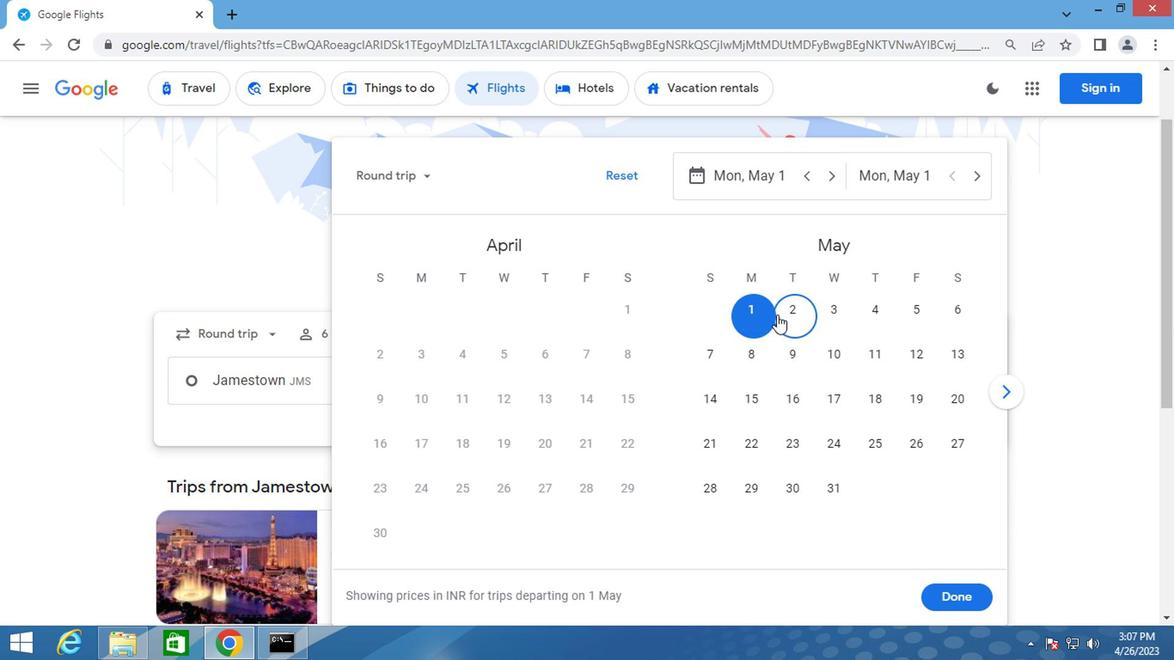 
Action: Mouse pressed left at (800, 311)
Screenshot: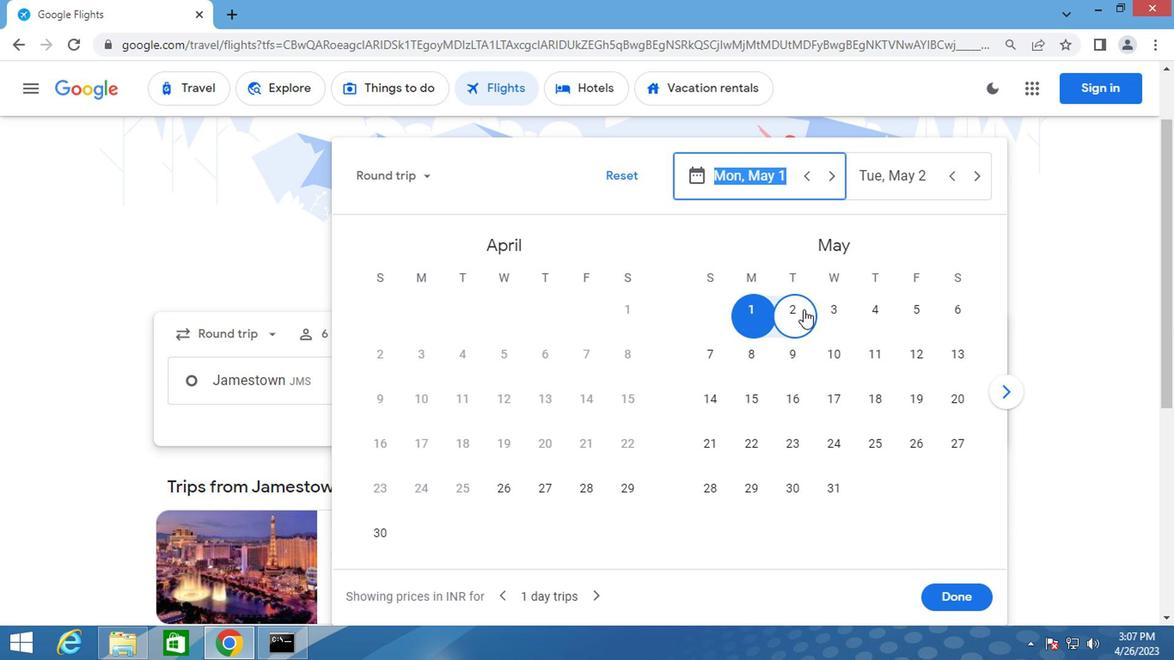 
Action: Mouse pressed left at (800, 311)
Screenshot: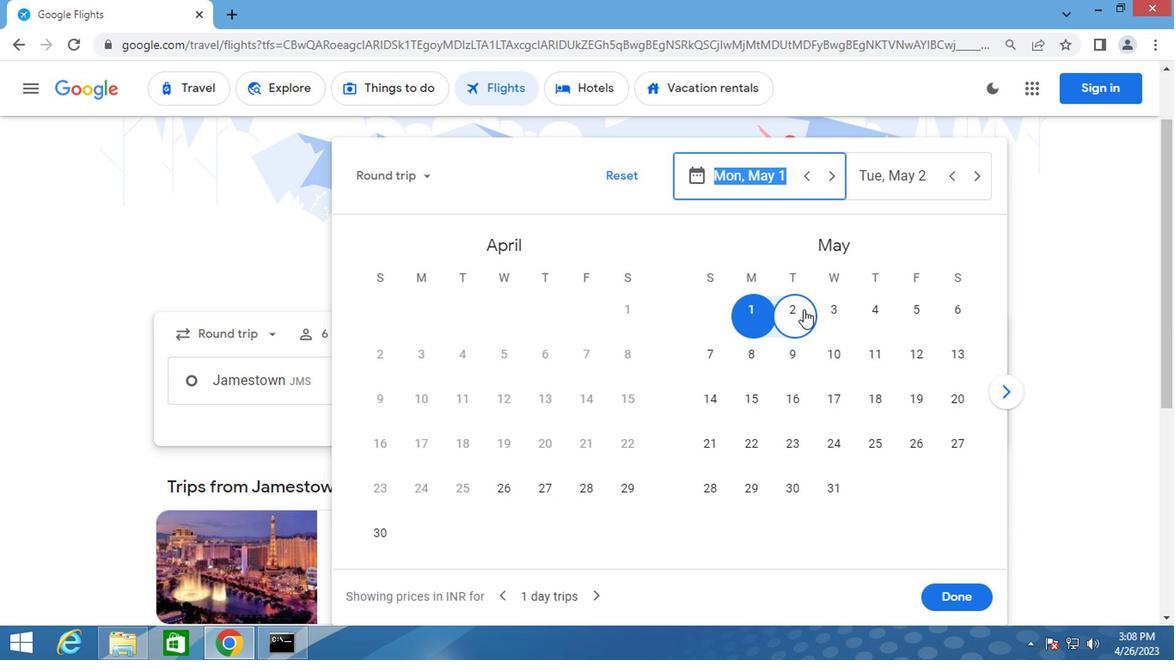 
Action: Mouse moved to (801, 311)
Screenshot: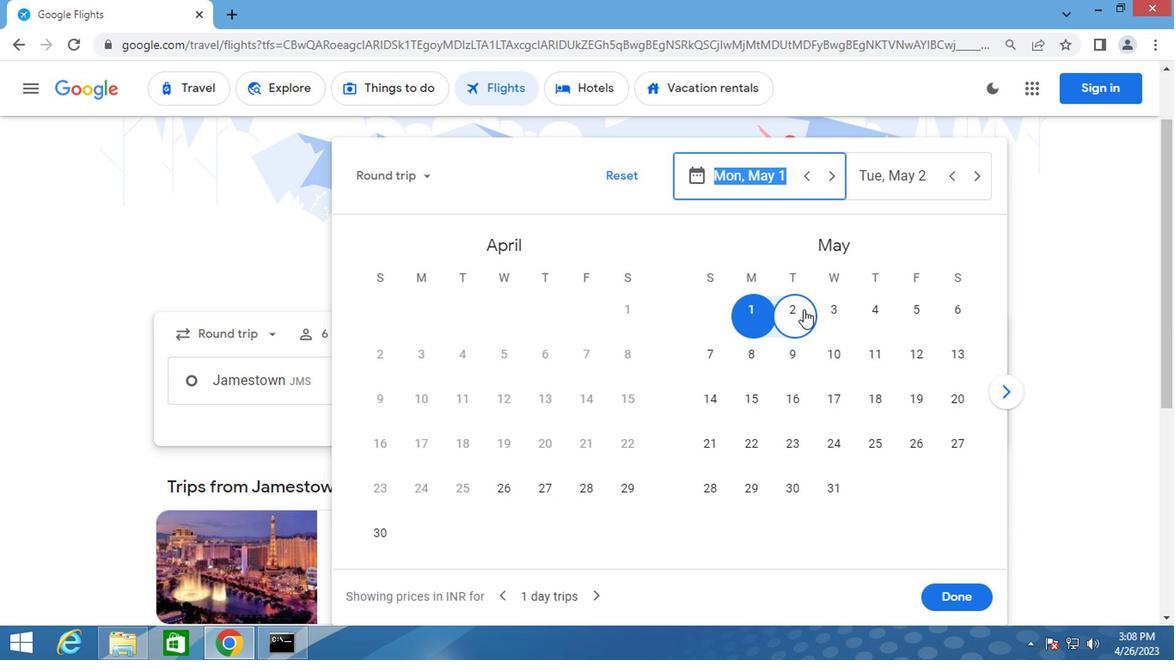 
Action: Mouse pressed left at (801, 311)
Screenshot: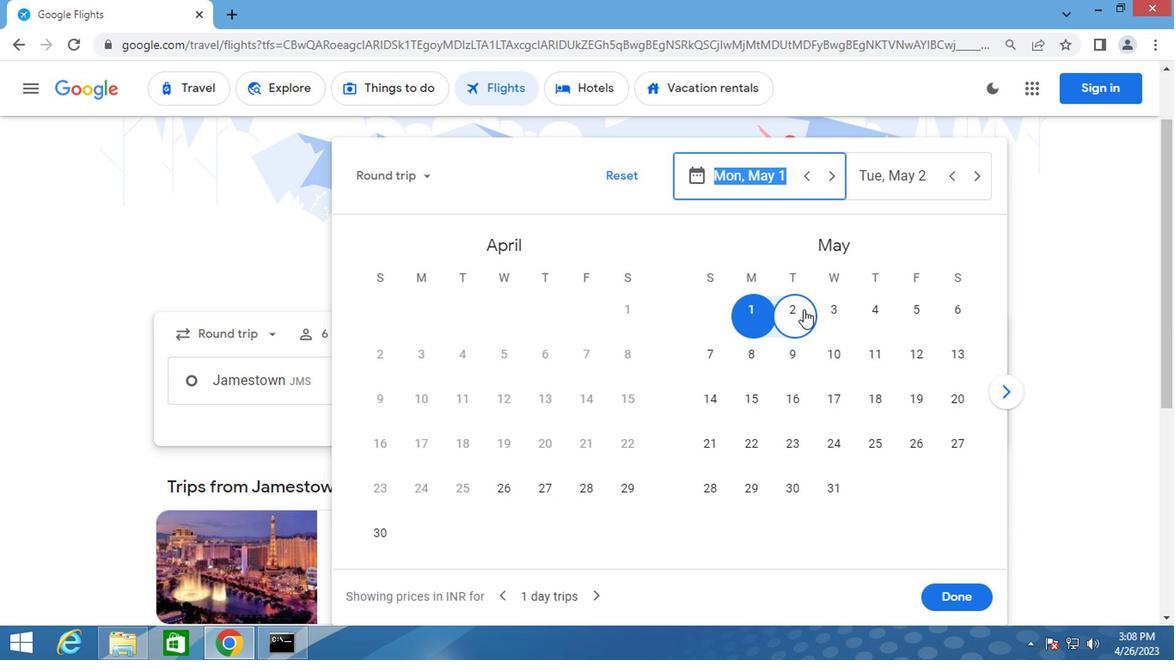 
Action: Mouse moved to (797, 312)
Screenshot: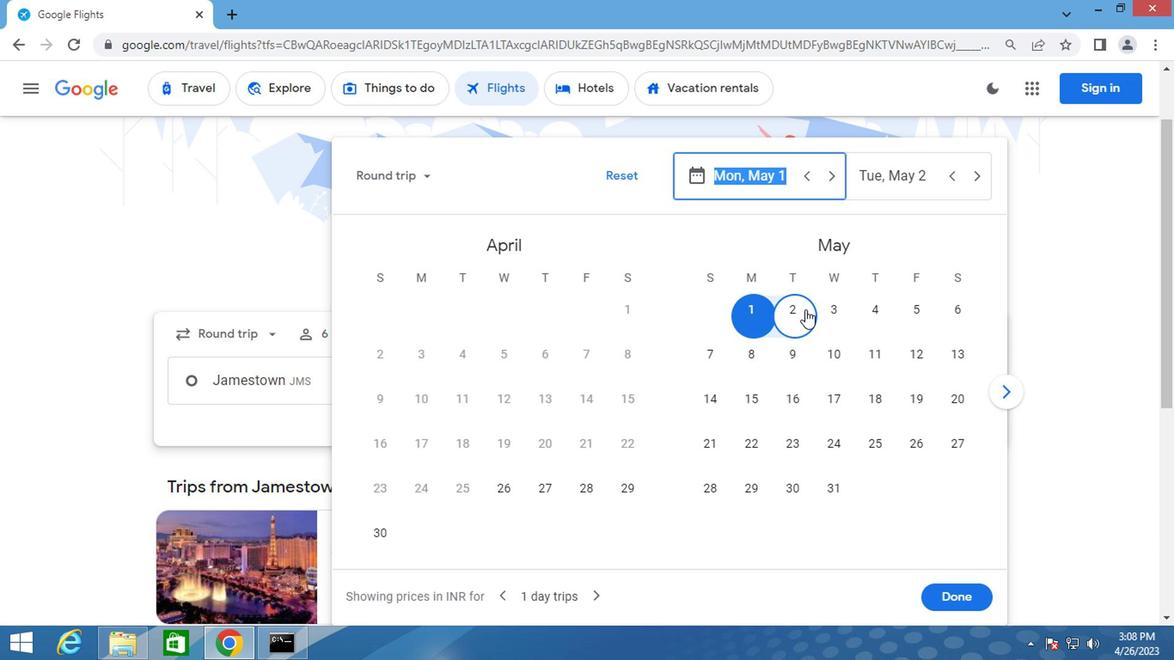 
Action: Mouse pressed left at (797, 312)
Screenshot: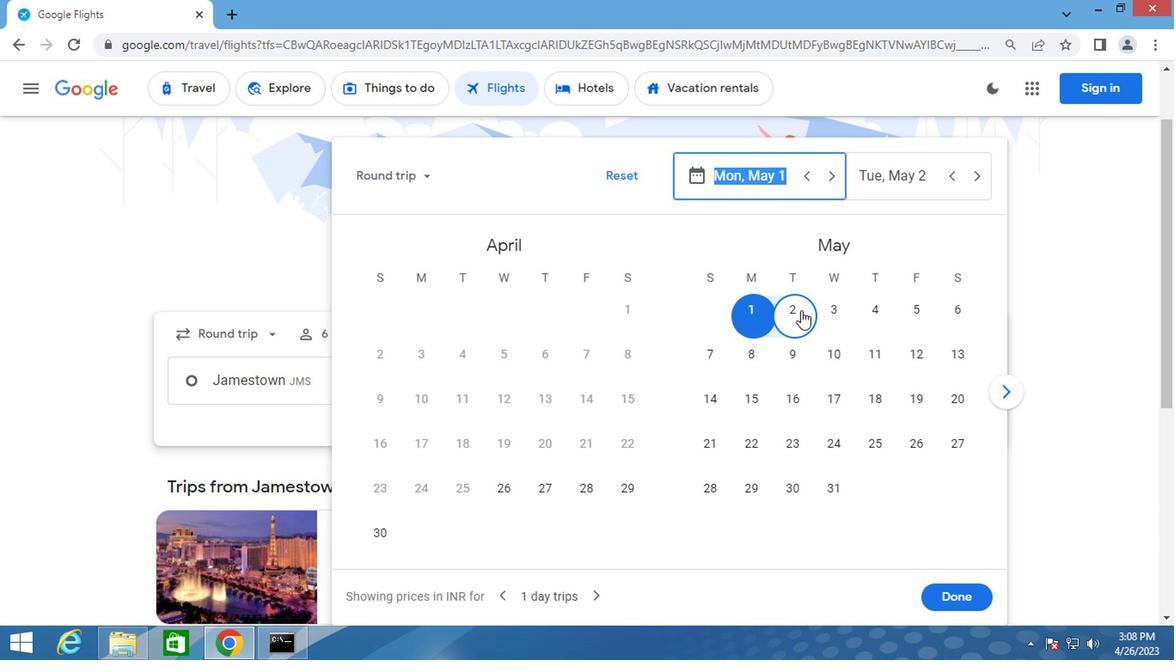 
Action: Mouse moved to (944, 593)
Screenshot: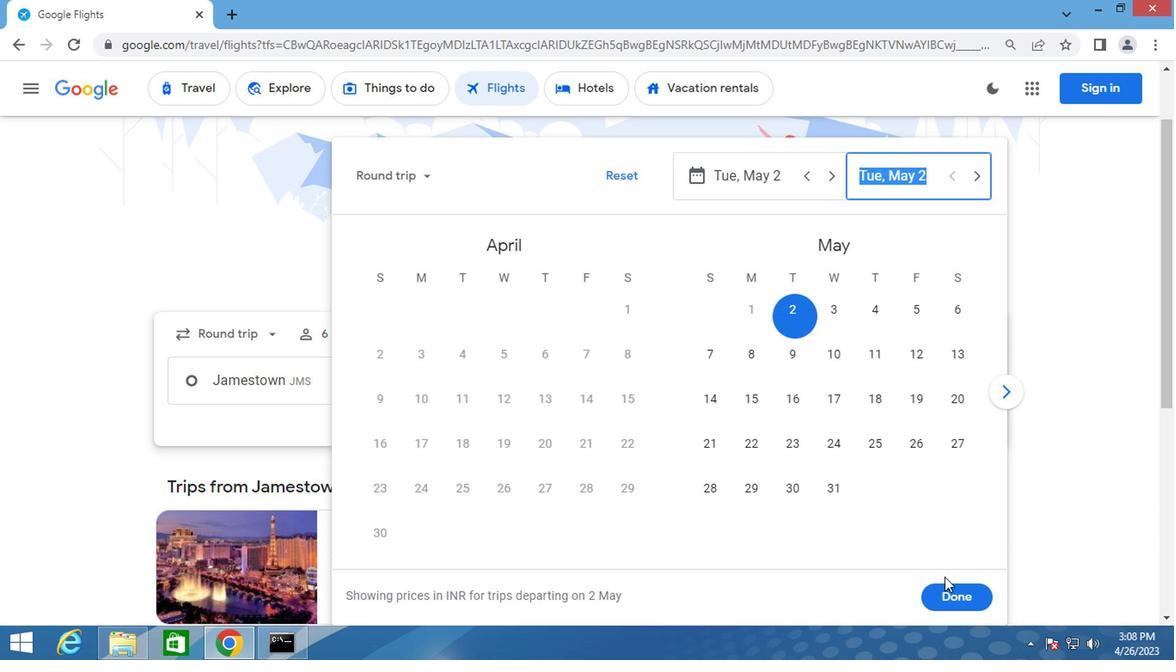 
Action: Mouse pressed left at (944, 593)
Screenshot: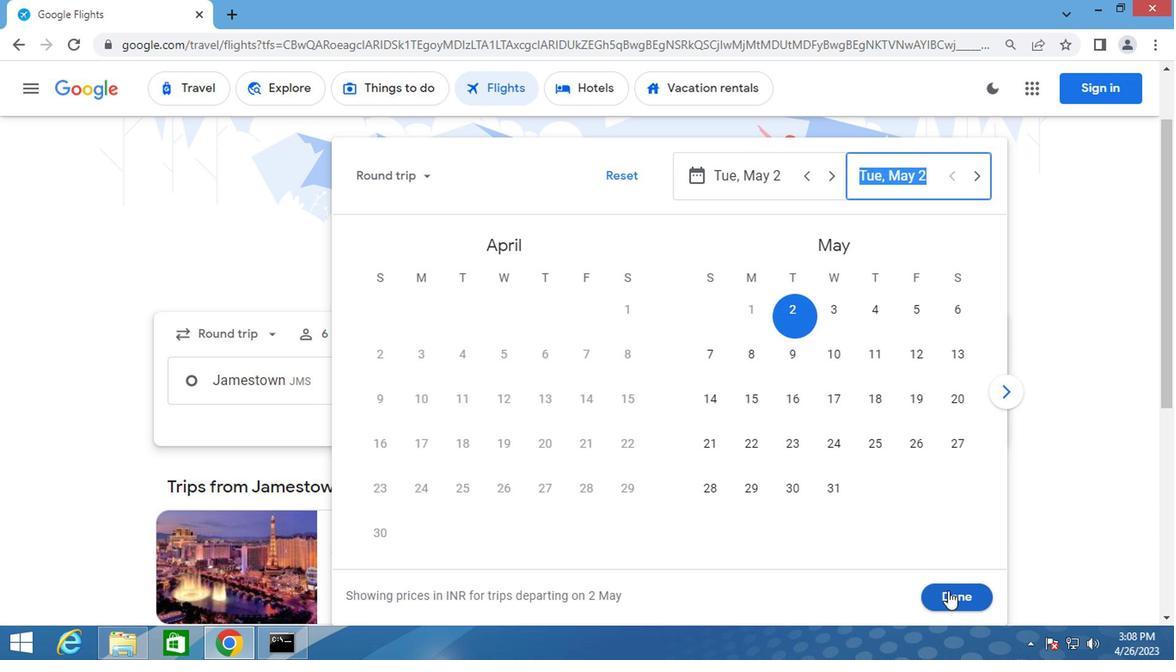 
Action: Mouse moved to (607, 446)
Screenshot: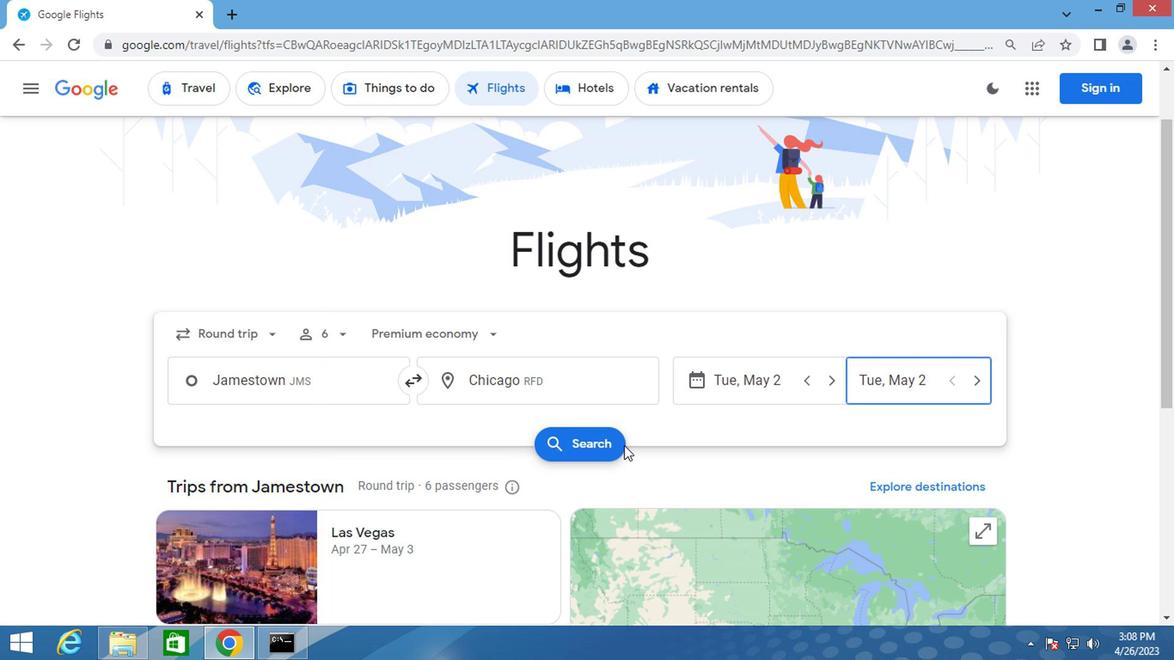 
Action: Mouse pressed left at (607, 446)
Screenshot: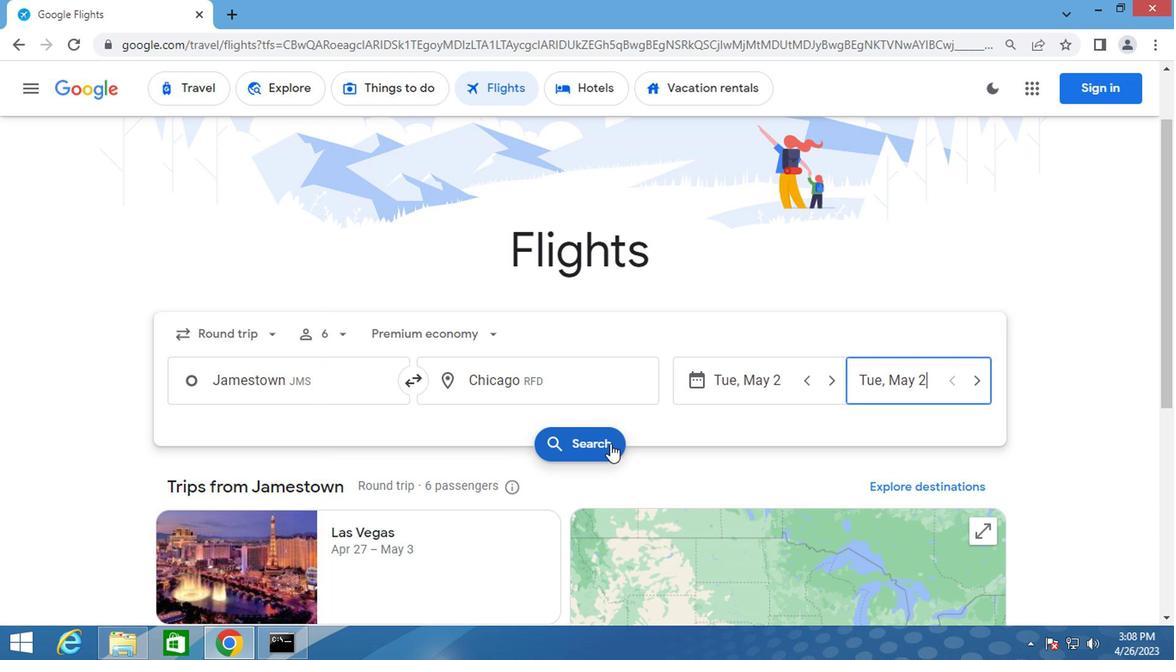 
Action: Mouse moved to (209, 247)
Screenshot: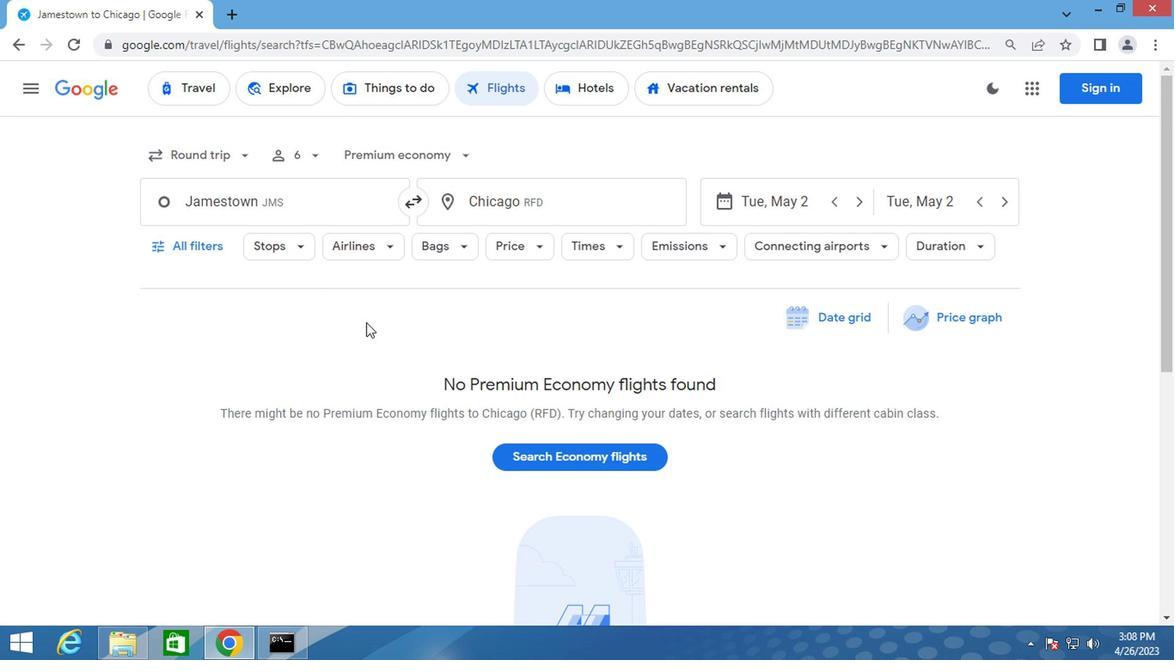 
Action: Mouse pressed left at (209, 247)
Screenshot: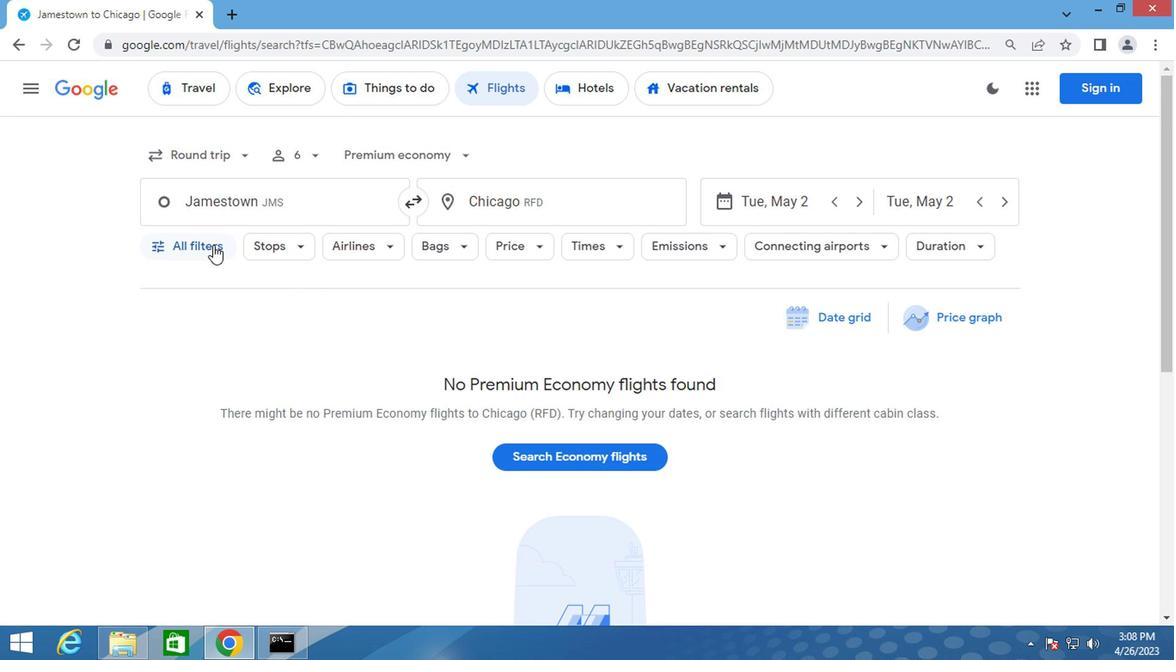 
Action: Mouse moved to (285, 378)
Screenshot: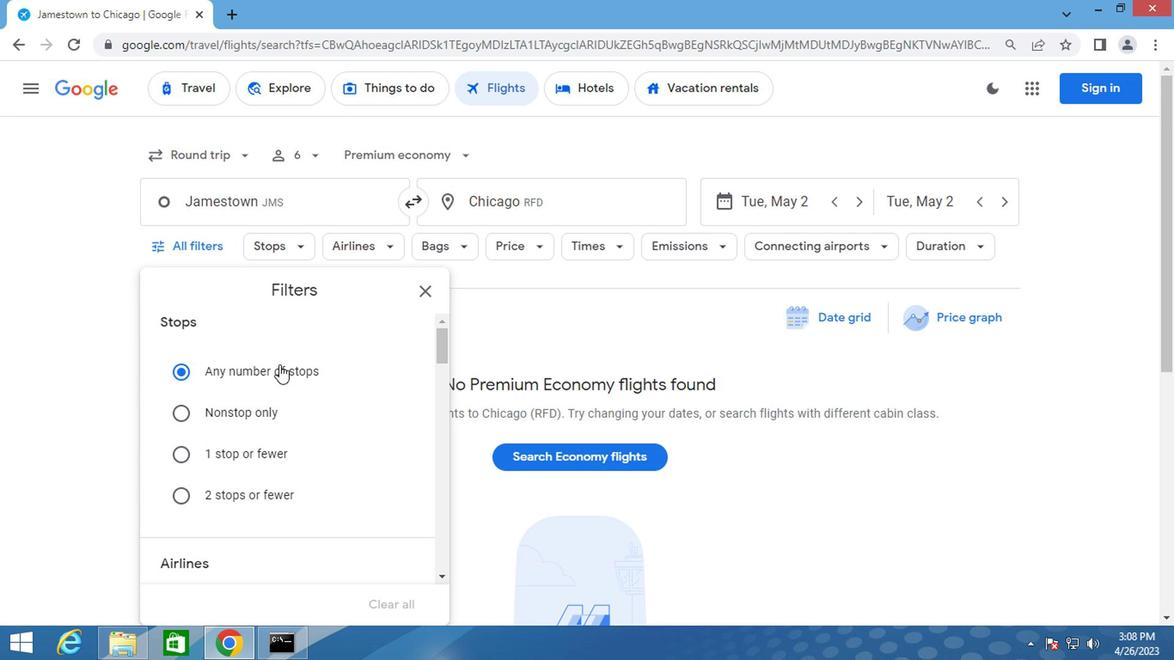 
Action: Mouse scrolled (285, 376) with delta (0, -1)
Screenshot: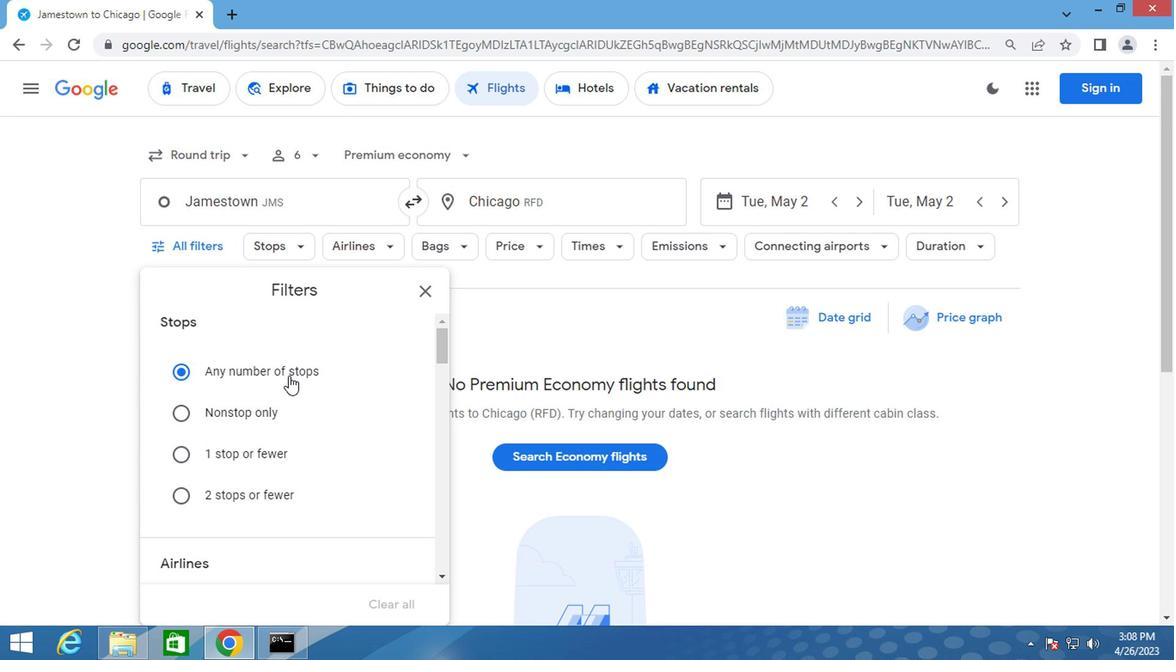 
Action: Mouse scrolled (285, 376) with delta (0, -1)
Screenshot: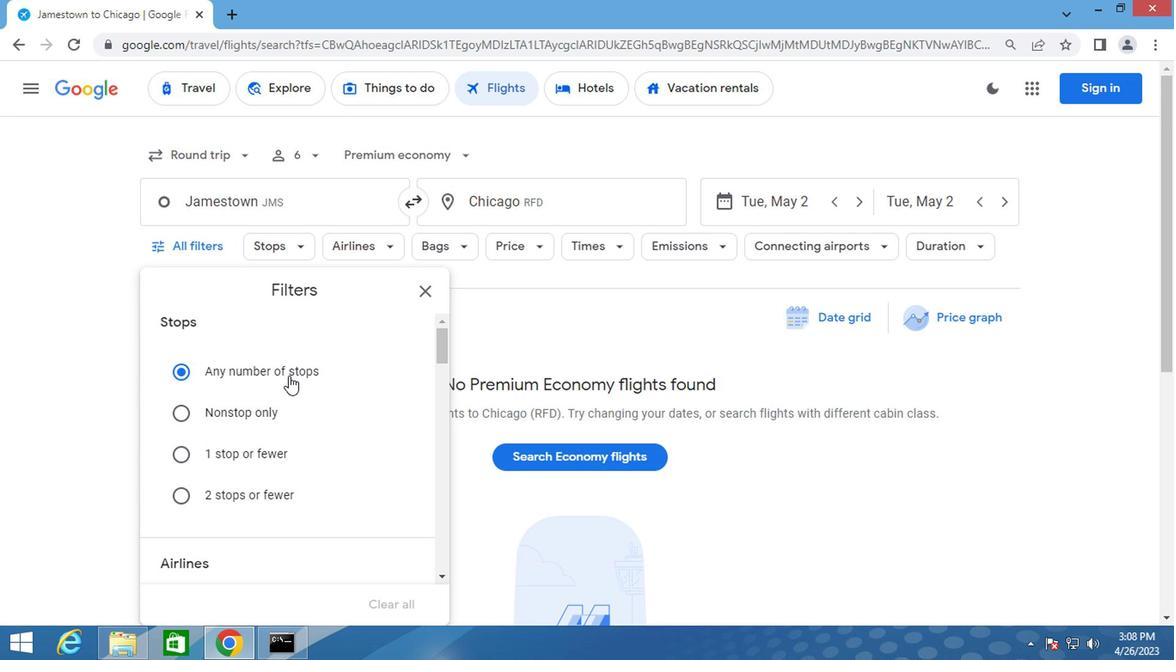 
Action: Mouse scrolled (285, 376) with delta (0, -1)
Screenshot: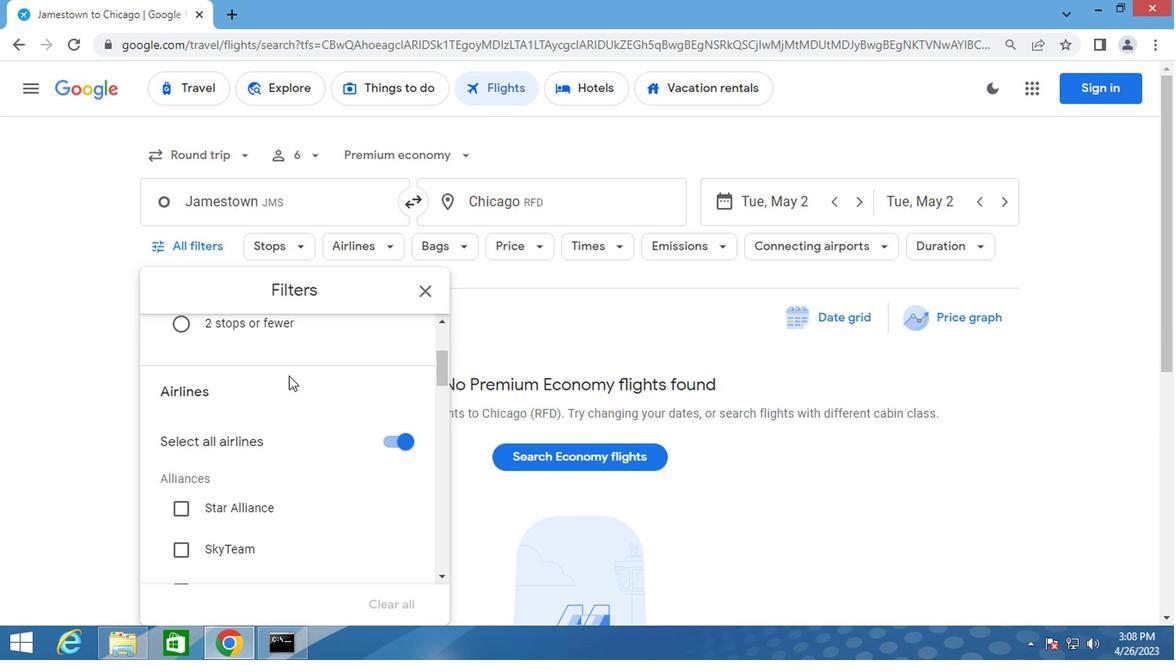 
Action: Mouse scrolled (285, 376) with delta (0, -1)
Screenshot: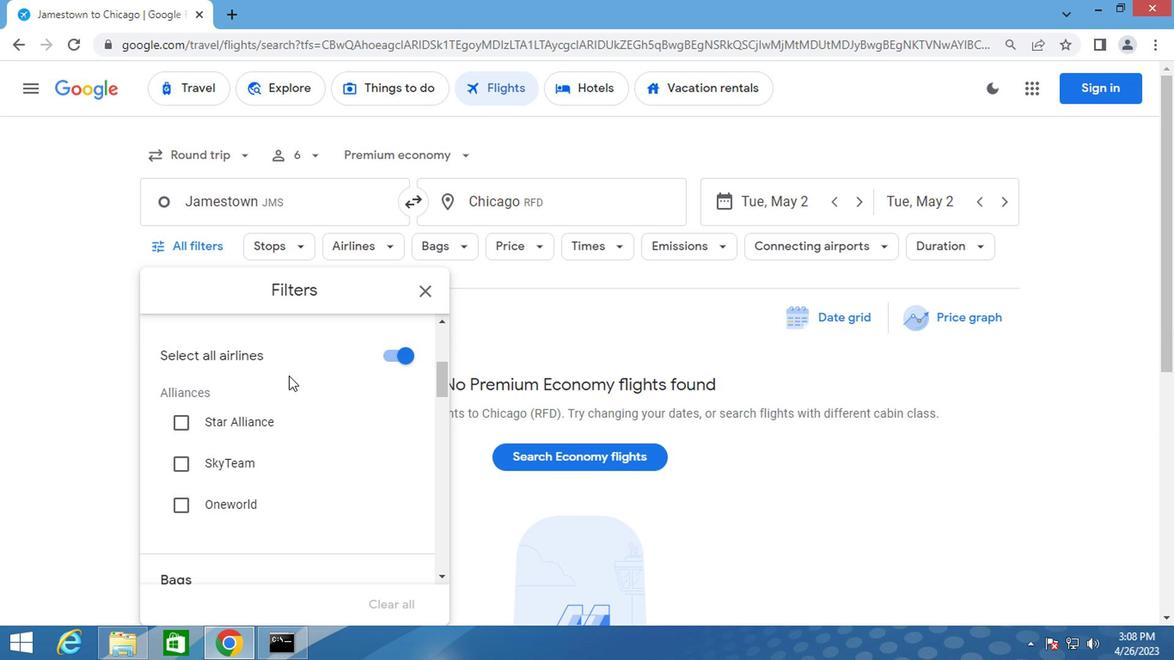 
Action: Mouse scrolled (285, 376) with delta (0, -1)
Screenshot: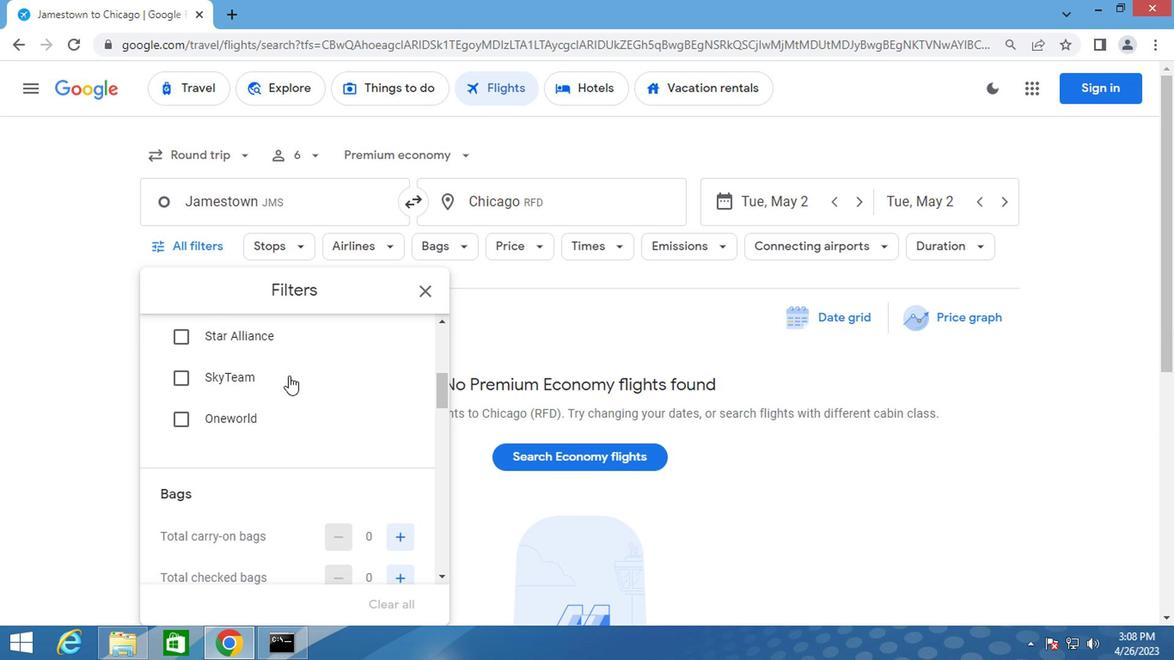 
Action: Mouse moved to (400, 447)
Screenshot: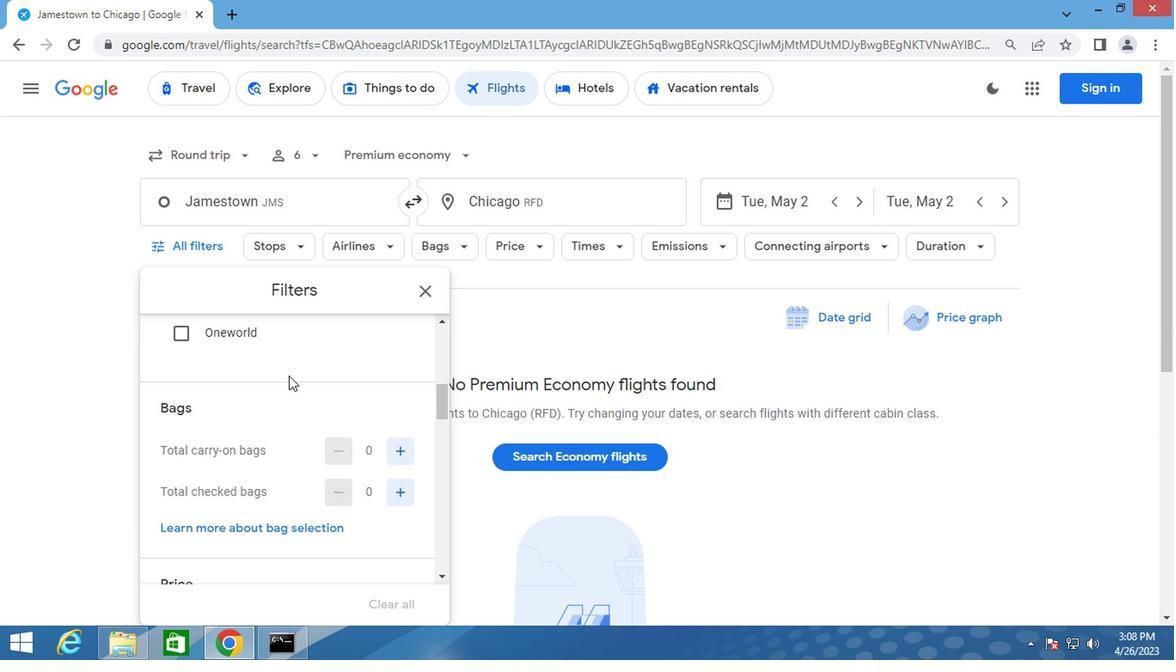 
Action: Mouse pressed left at (400, 447)
Screenshot: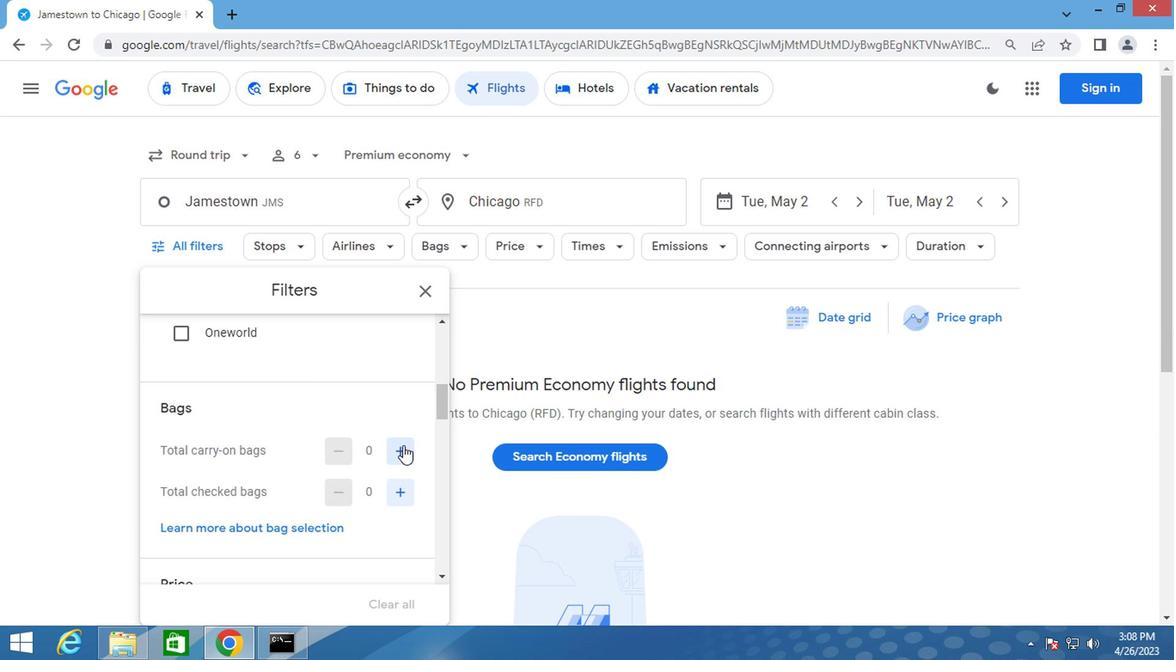 
Action: Mouse moved to (372, 435)
Screenshot: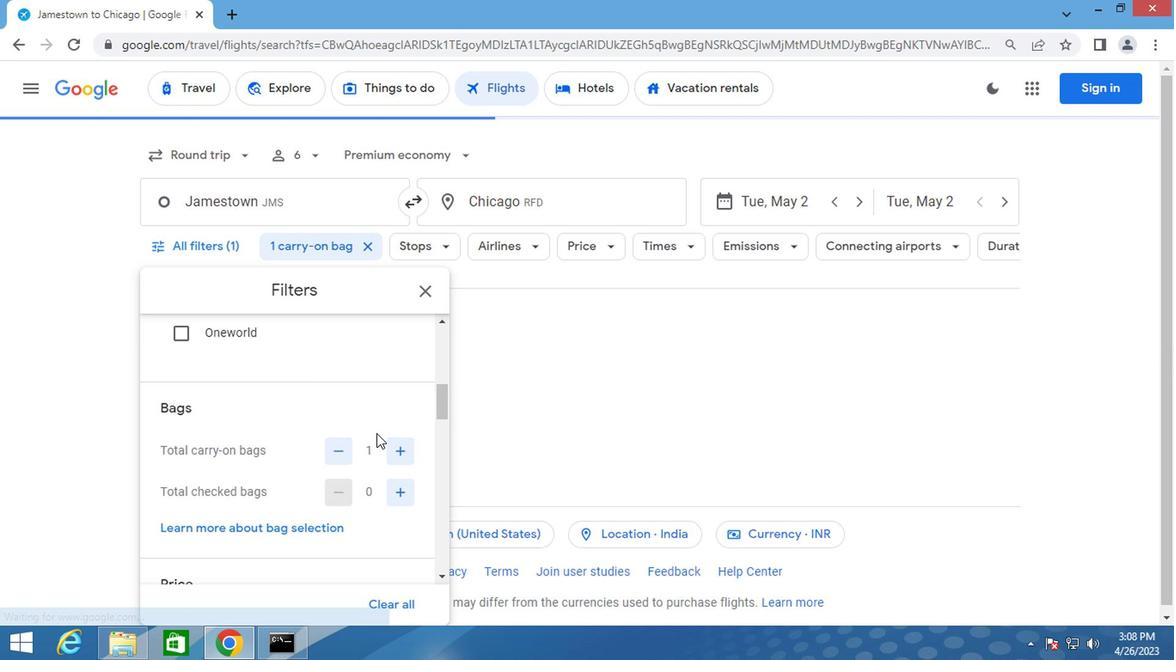
Action: Mouse scrolled (372, 433) with delta (0, -1)
Screenshot: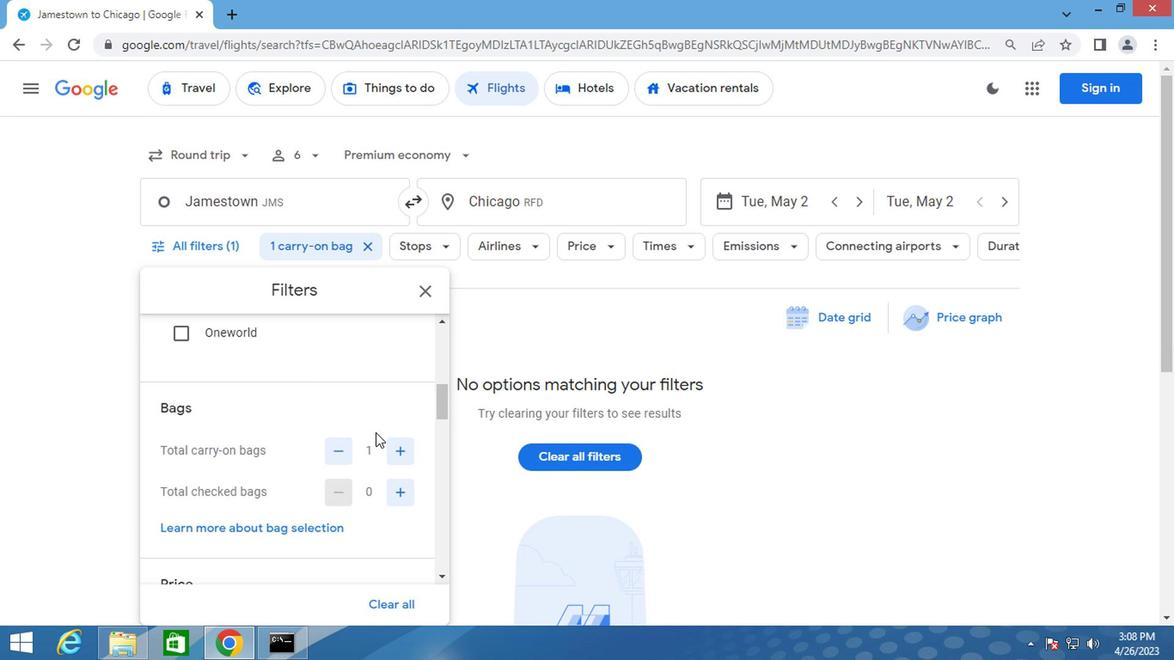 
Action: Mouse scrolled (372, 433) with delta (0, -1)
Screenshot: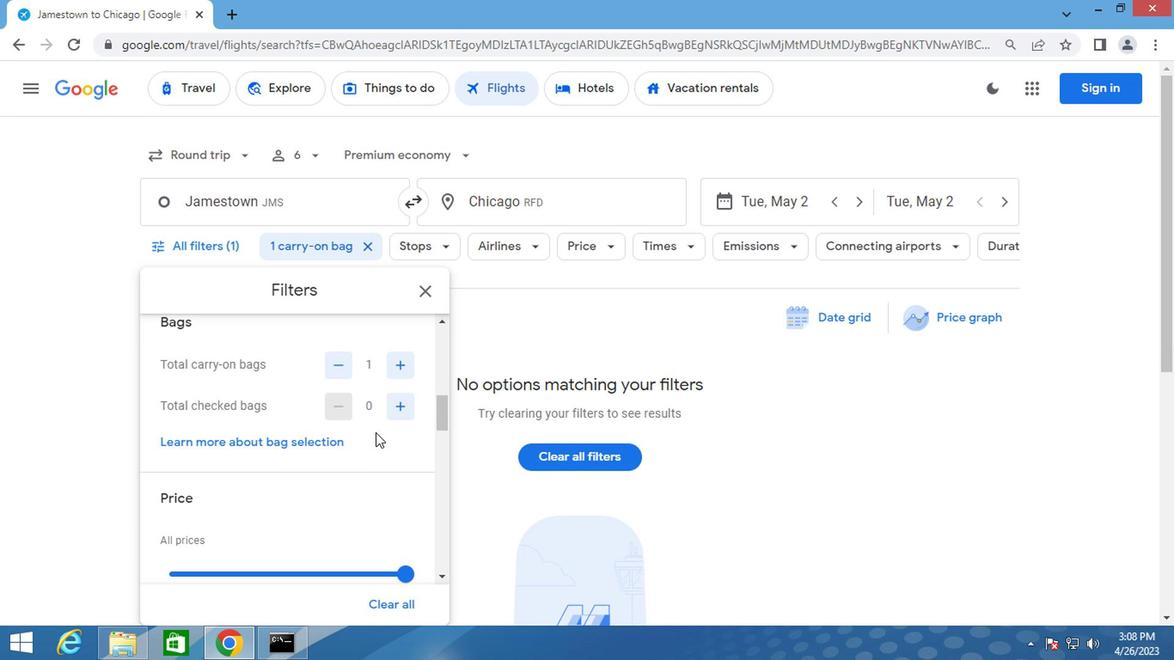 
Action: Mouse moved to (397, 482)
Screenshot: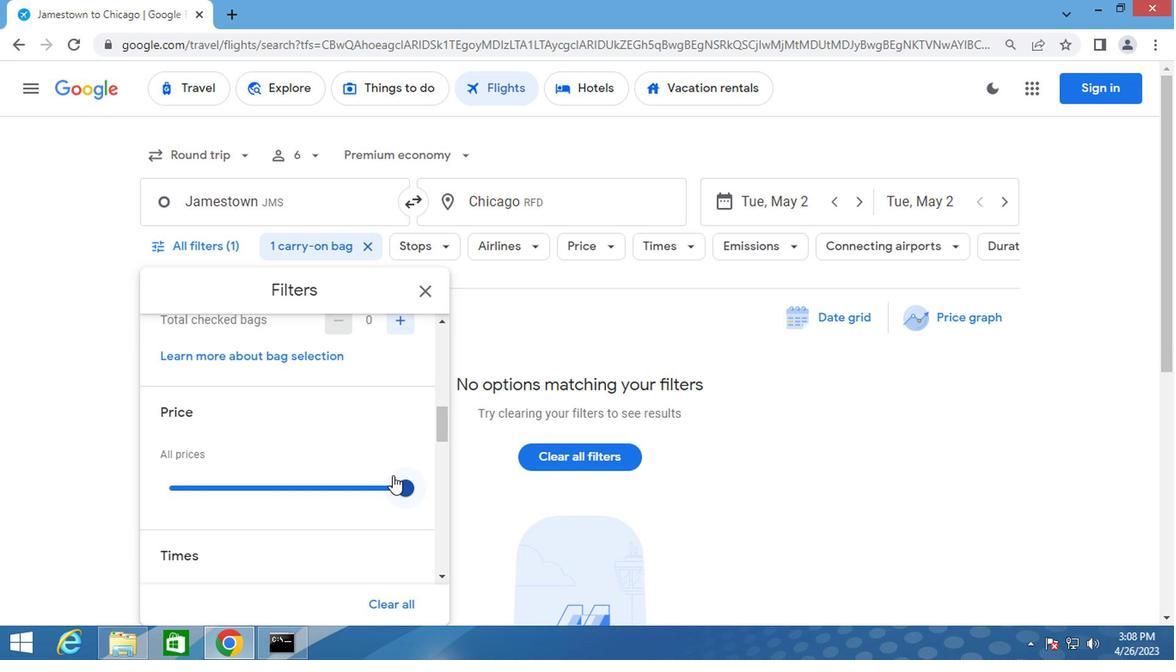 
Action: Mouse pressed left at (397, 482)
Screenshot: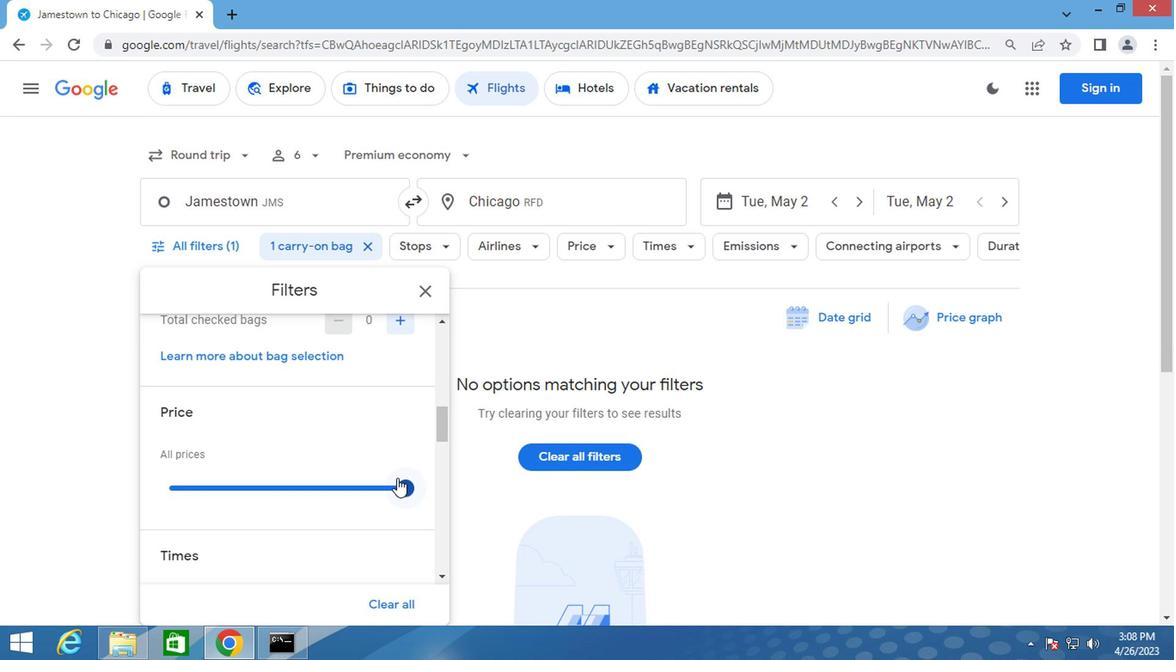 
Action: Mouse moved to (409, 484)
Screenshot: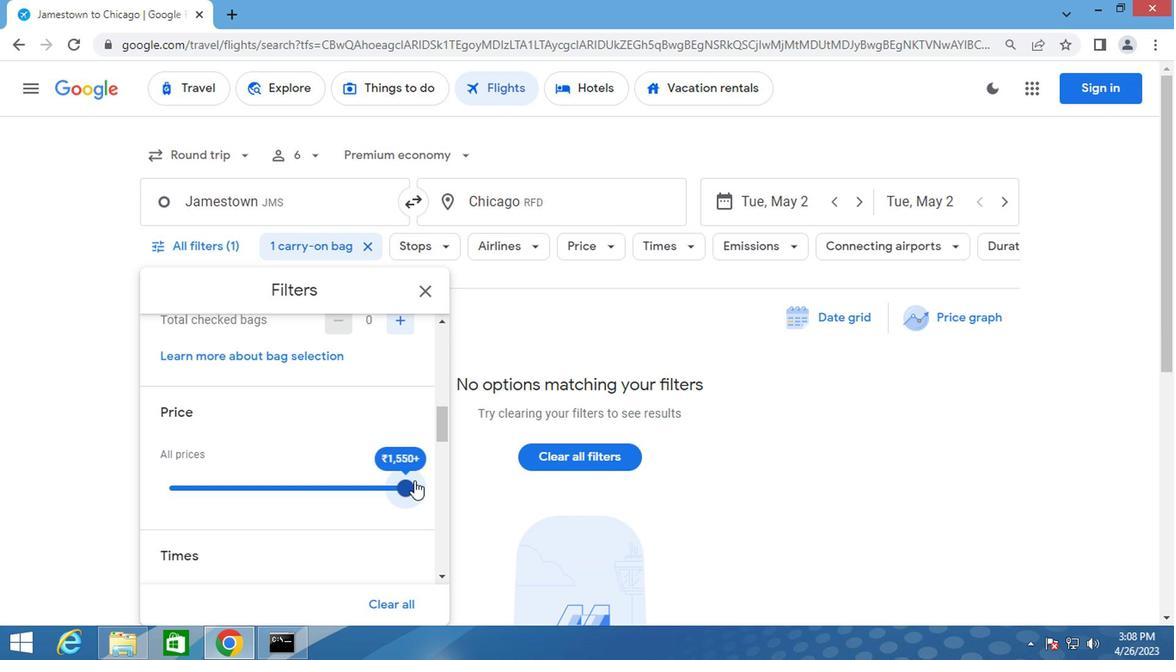 
Action: Mouse scrolled (409, 482) with delta (0, -1)
Screenshot: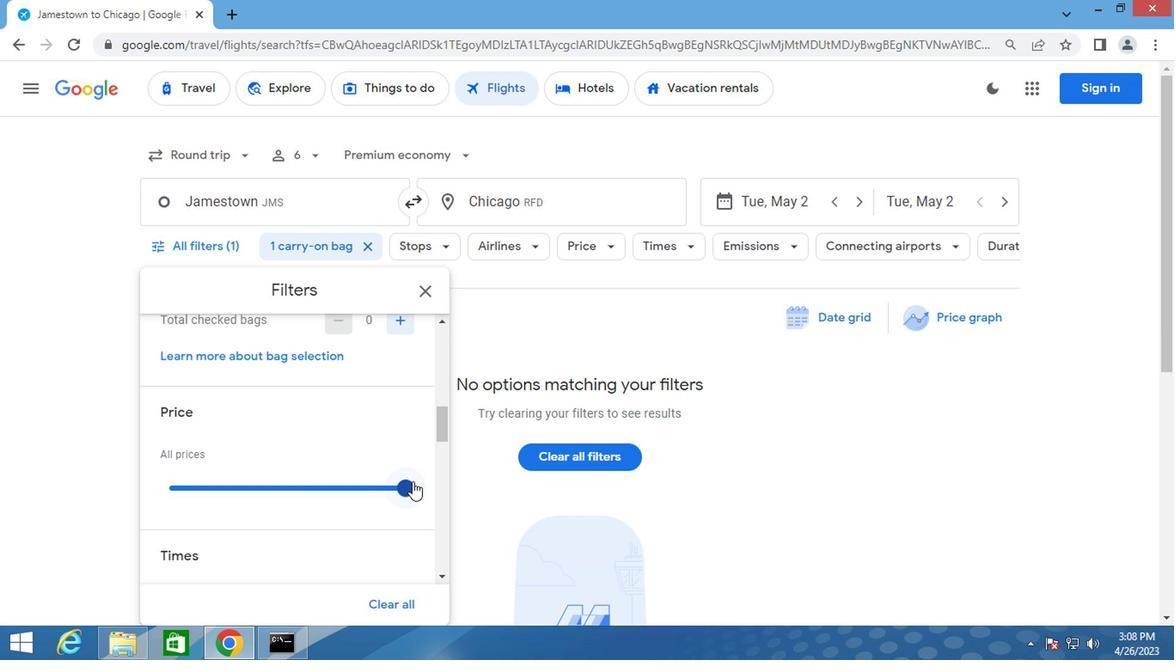 
Action: Mouse scrolled (409, 482) with delta (0, -1)
Screenshot: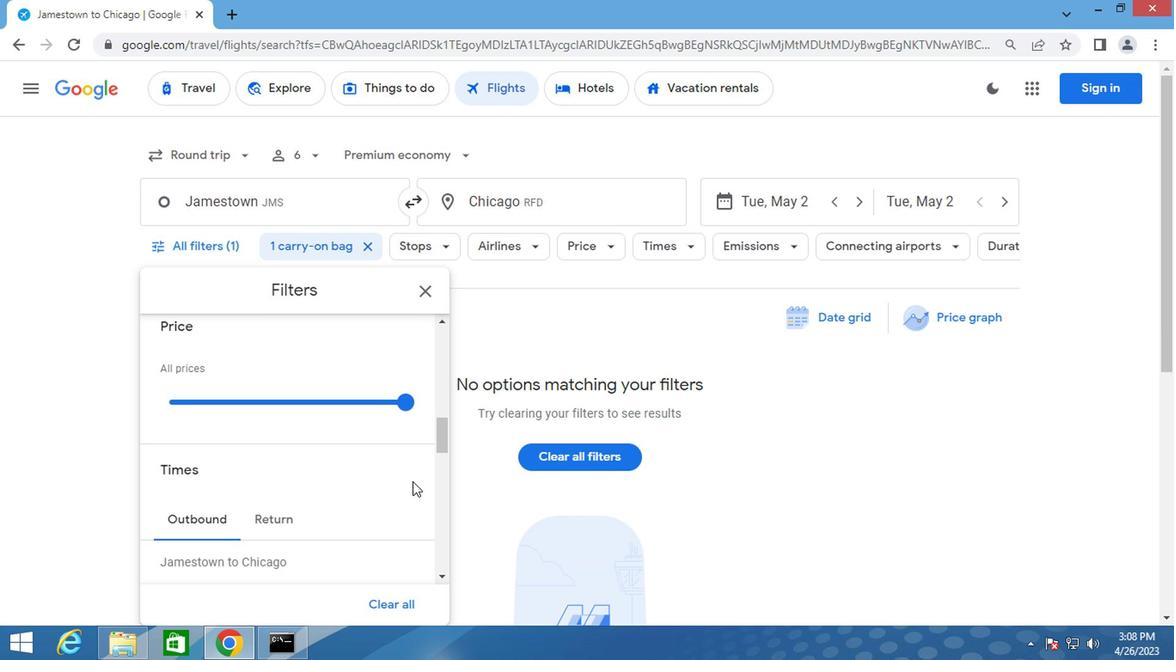 
Action: Mouse moved to (162, 553)
Screenshot: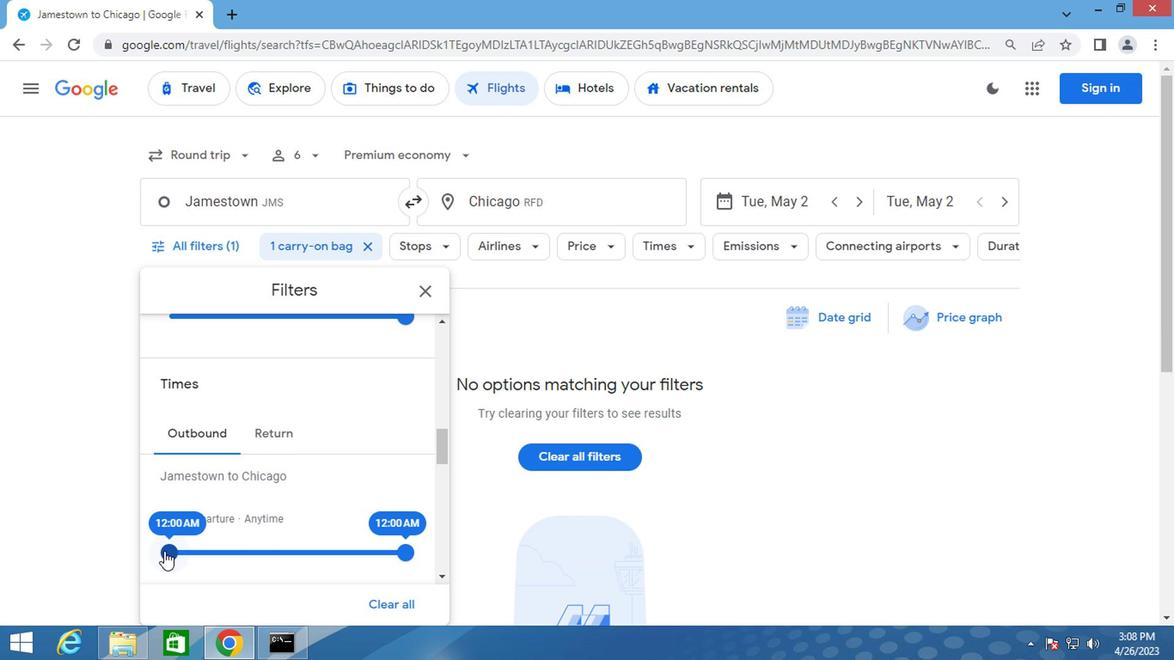 
Action: Mouse pressed left at (162, 553)
Screenshot: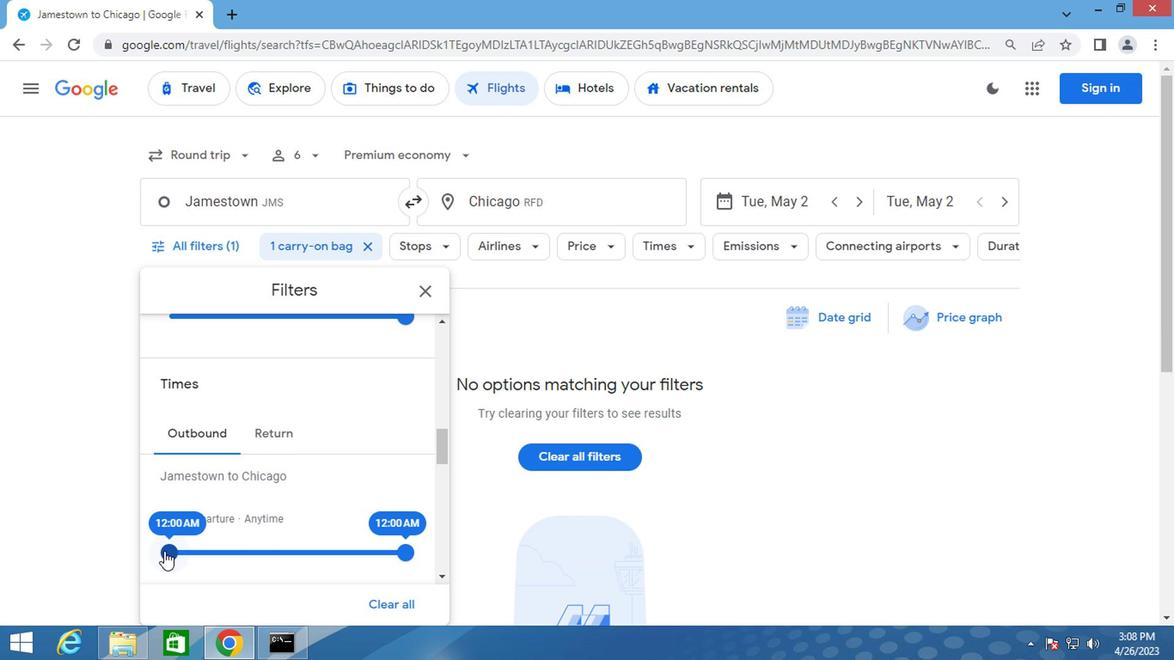 
Action: Mouse moved to (351, 463)
Screenshot: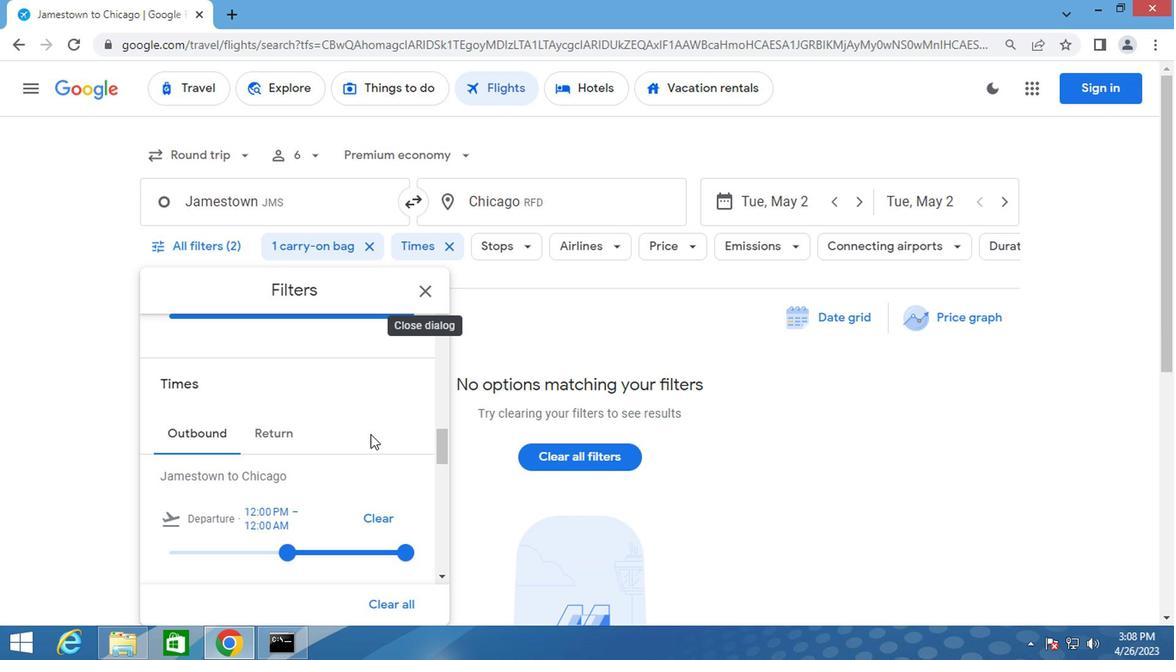 
Action: Mouse scrolled (351, 463) with delta (0, 0)
Screenshot: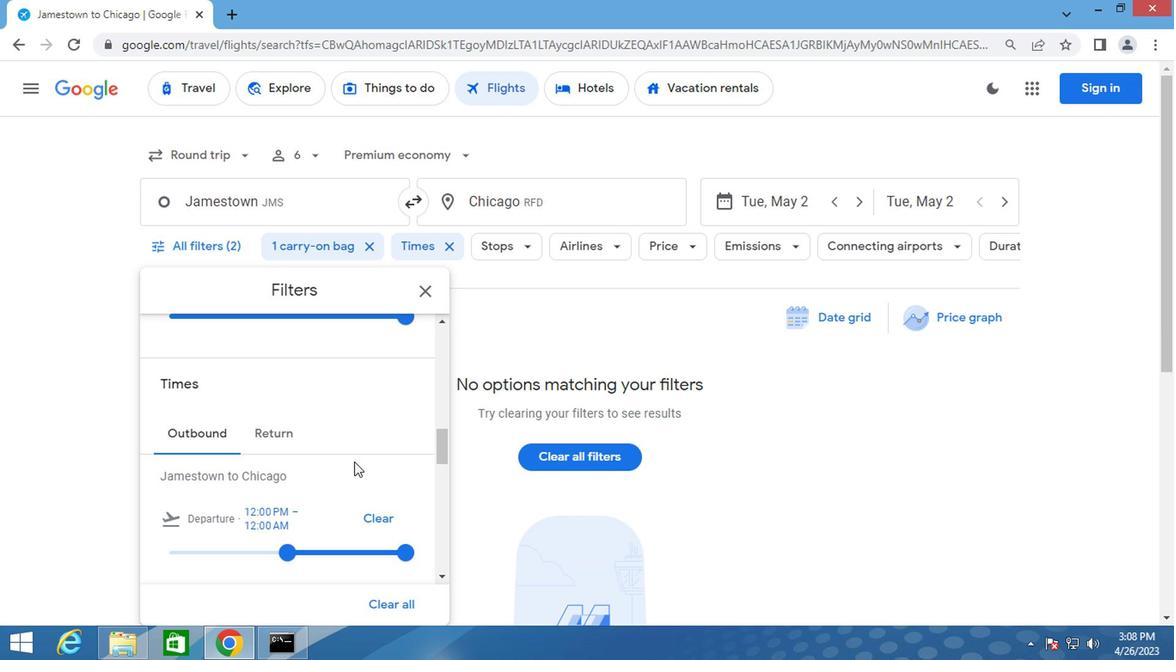 
Action: Mouse scrolled (351, 463) with delta (0, 0)
Screenshot: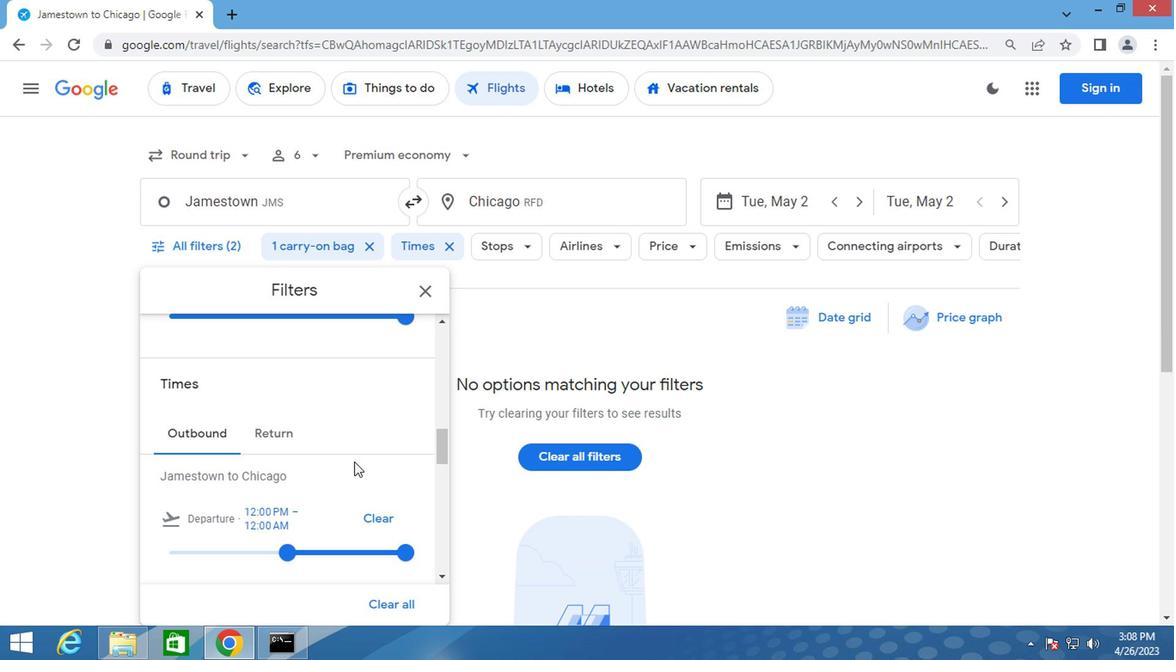 
Action: Mouse scrolled (351, 463) with delta (0, 0)
Screenshot: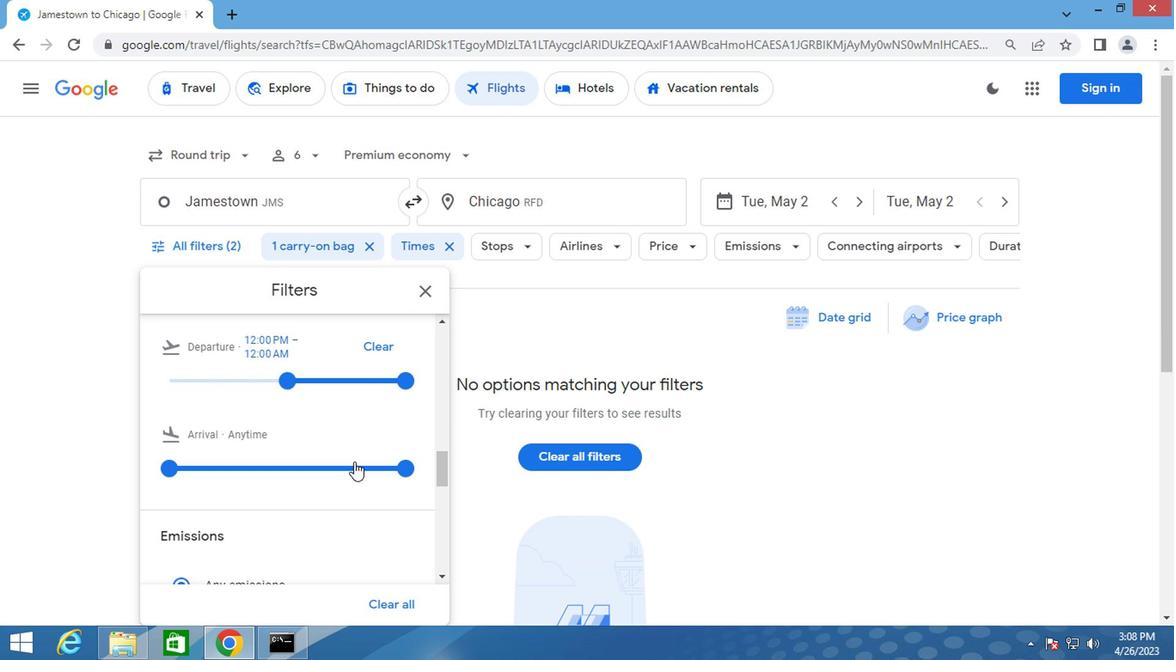 
Action: Mouse moved to (351, 465)
Screenshot: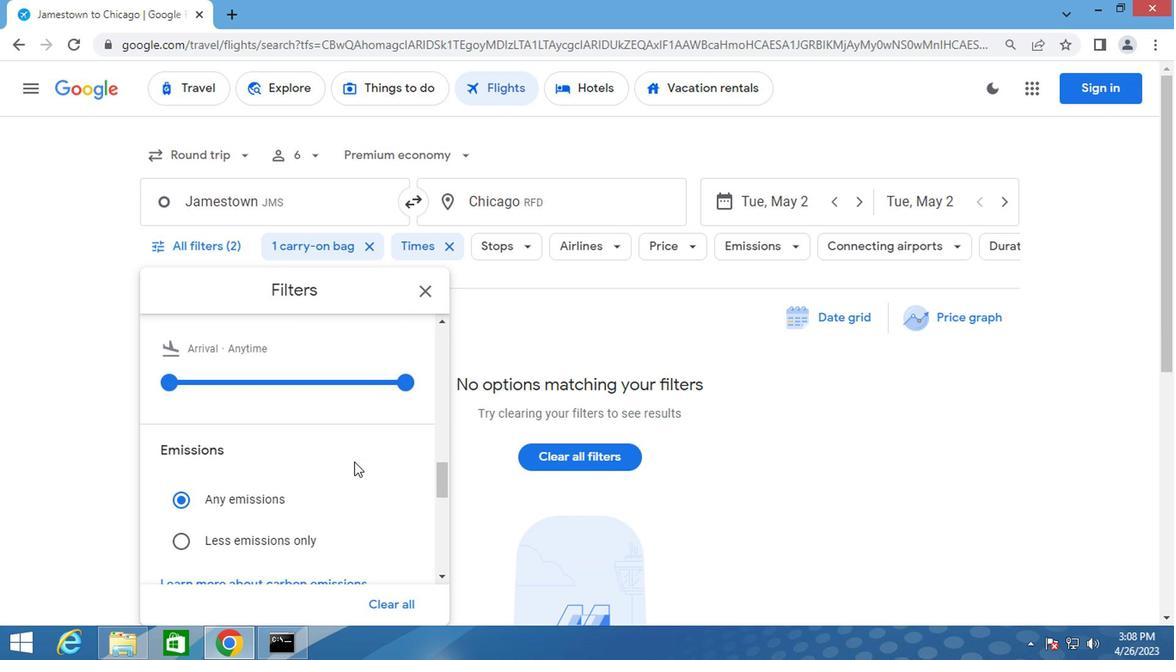 
Action: Mouse scrolled (351, 463) with delta (0, -1)
Screenshot: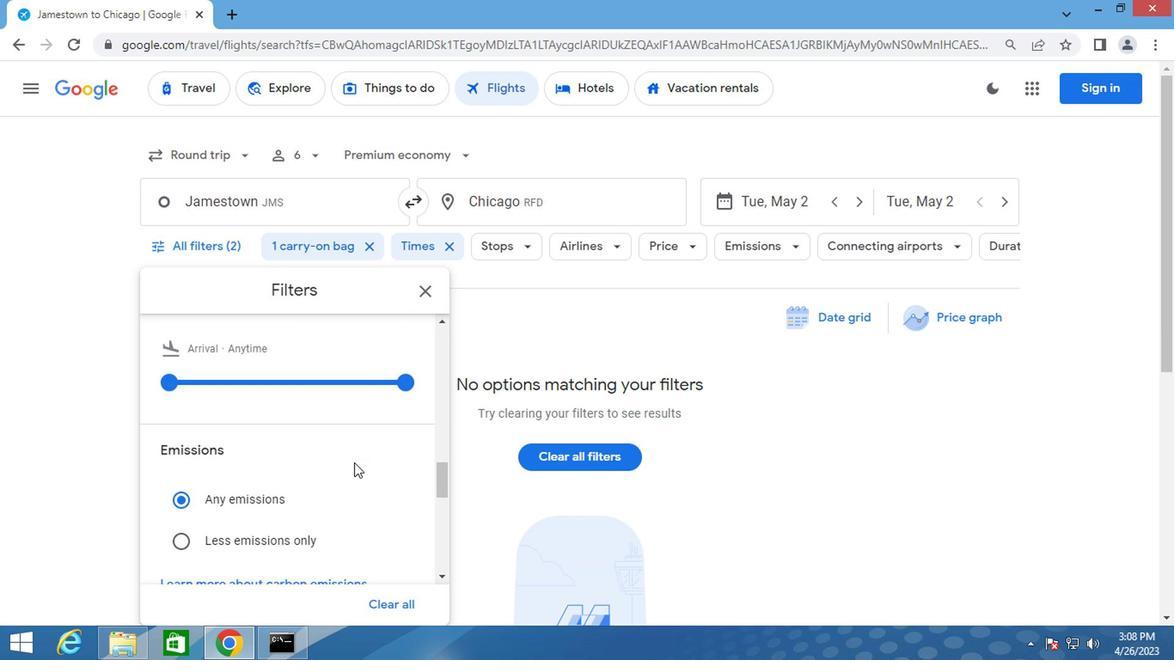 
Action: Mouse scrolled (351, 463) with delta (0, -1)
Screenshot: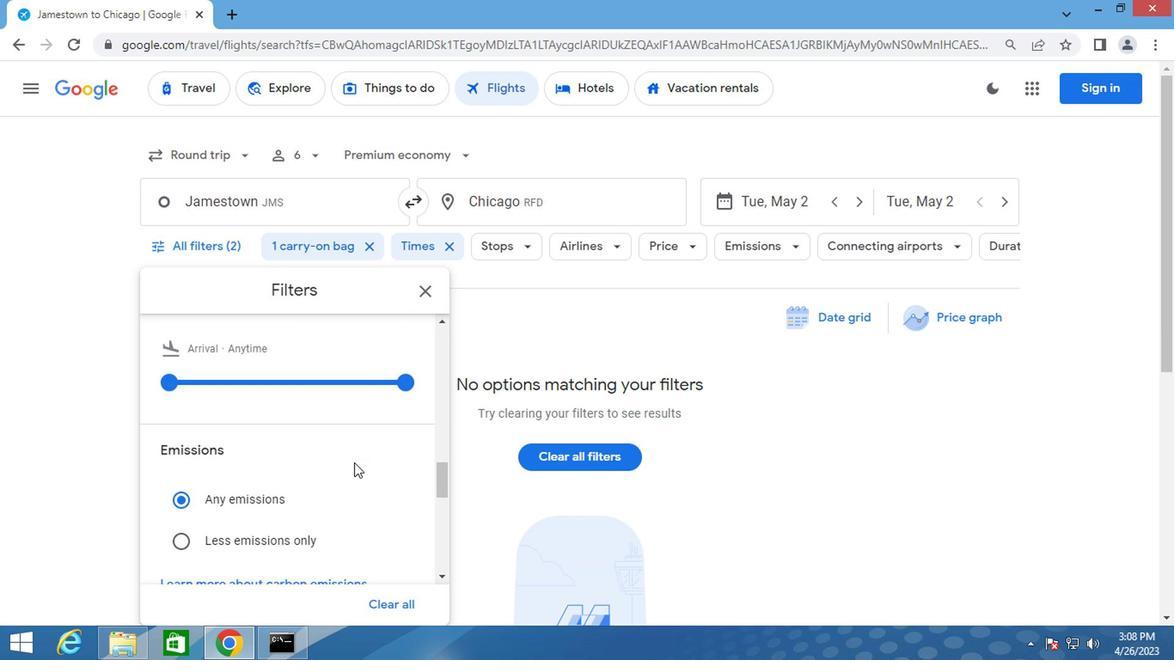 
Action: Mouse scrolled (351, 463) with delta (0, -1)
Screenshot: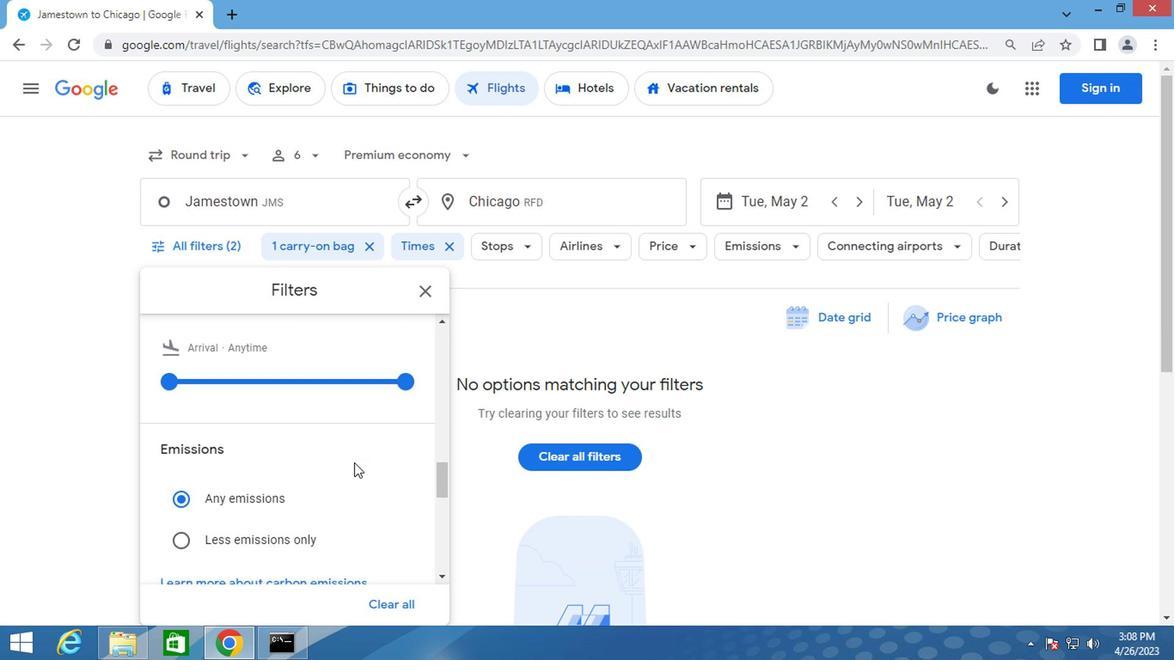 
Action: Mouse moved to (264, 473)
Screenshot: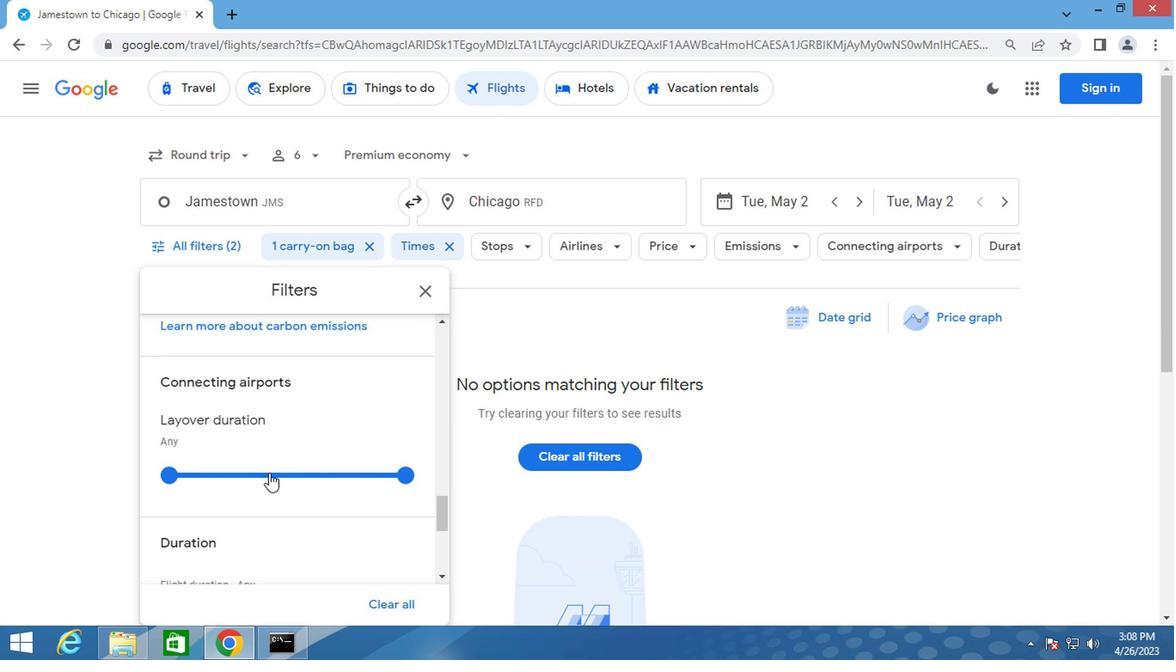 
Action: Mouse scrolled (264, 474) with delta (0, 0)
Screenshot: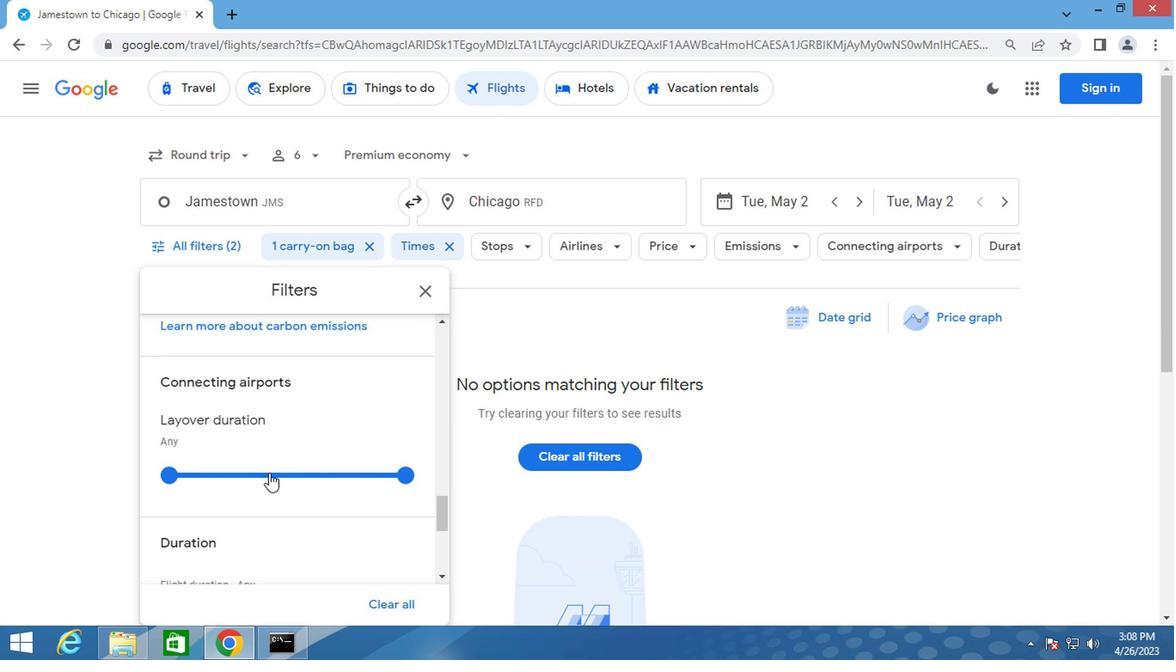 
Action: Mouse moved to (266, 473)
Screenshot: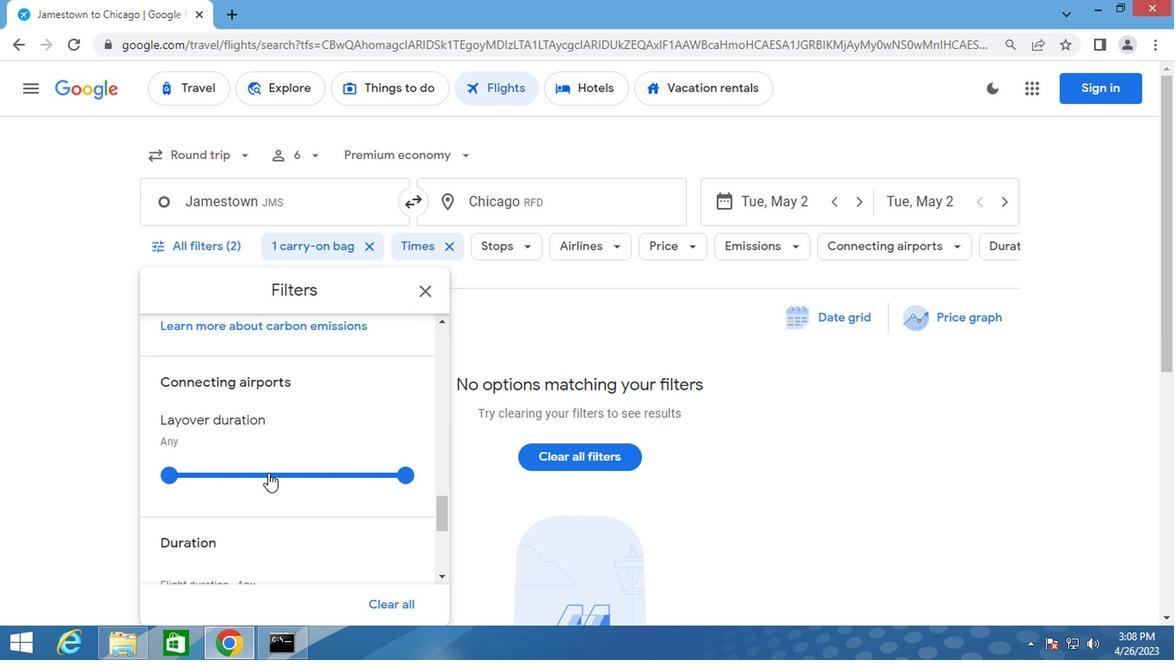 
Action: Mouse scrolled (266, 473) with delta (0, 0)
Screenshot: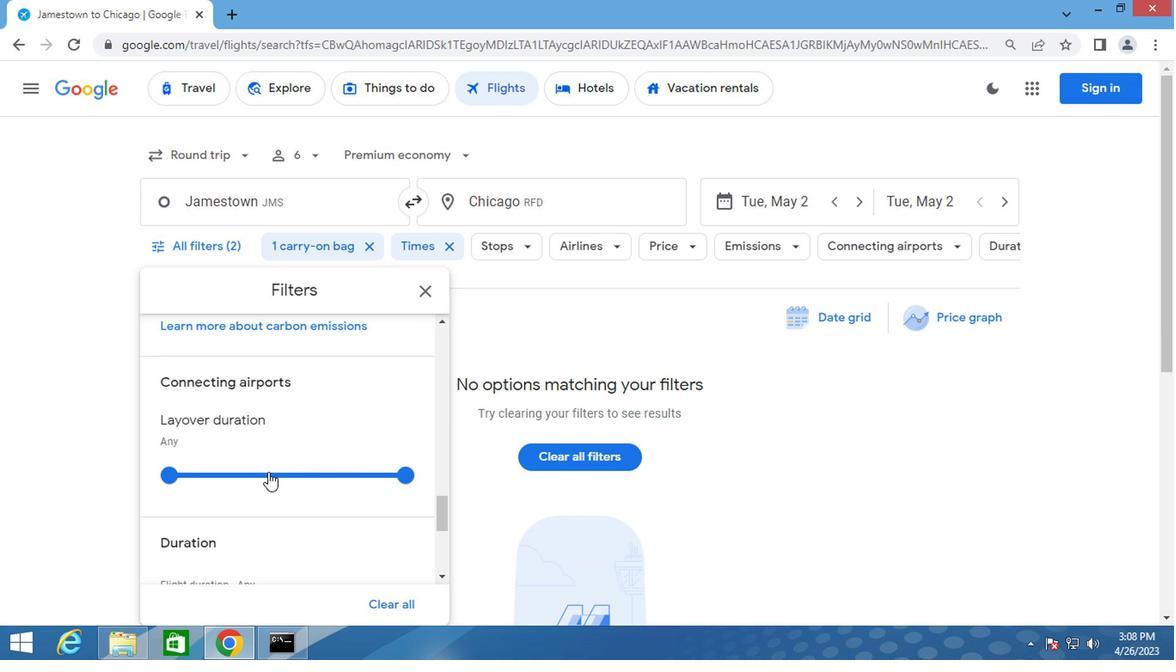 
Action: Mouse scrolled (266, 473) with delta (0, 0)
Screenshot: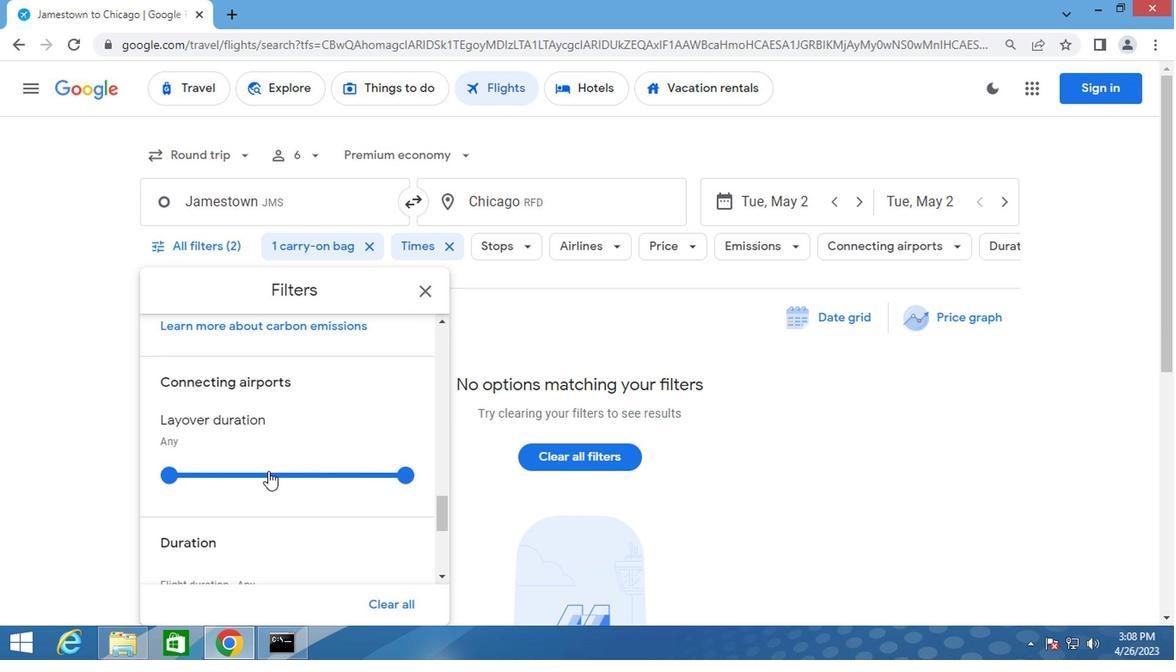 
Action: Mouse moved to (266, 473)
Screenshot: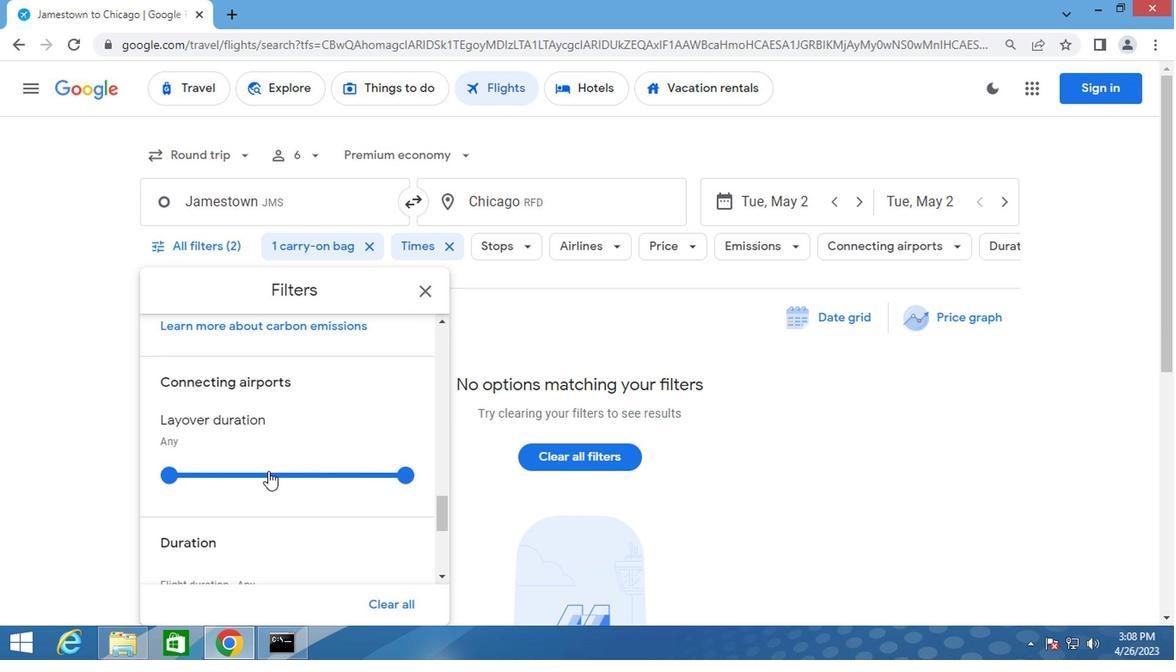 
Action: Mouse scrolled (266, 473) with delta (0, 0)
Screenshot: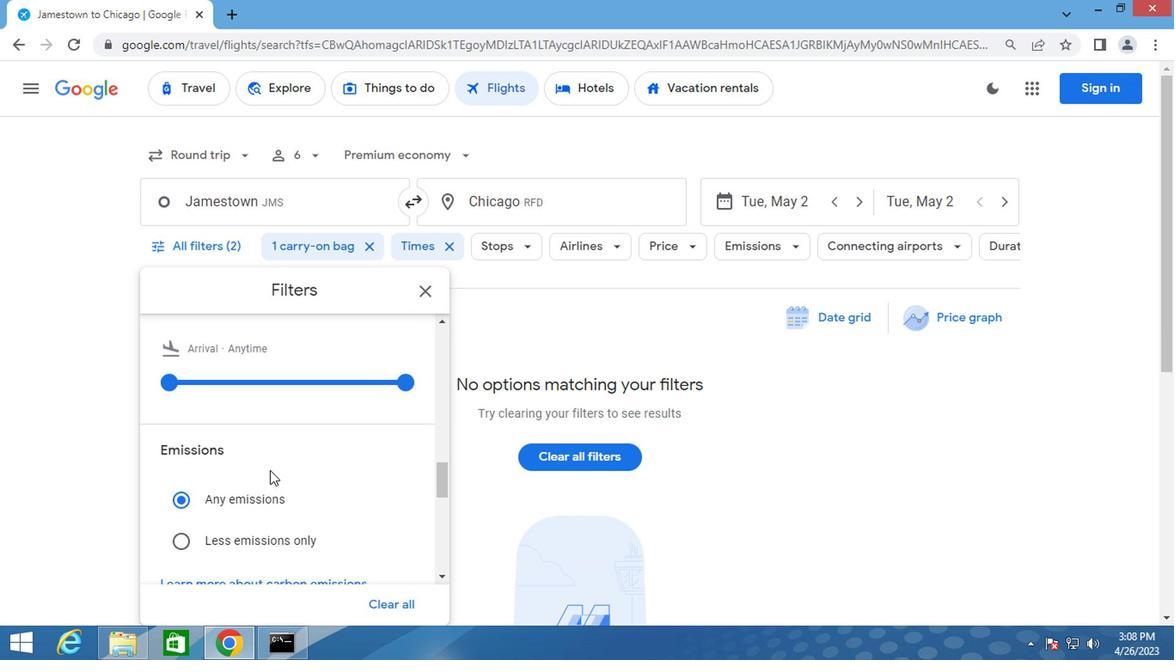 
Action: Mouse moved to (176, 460)
Screenshot: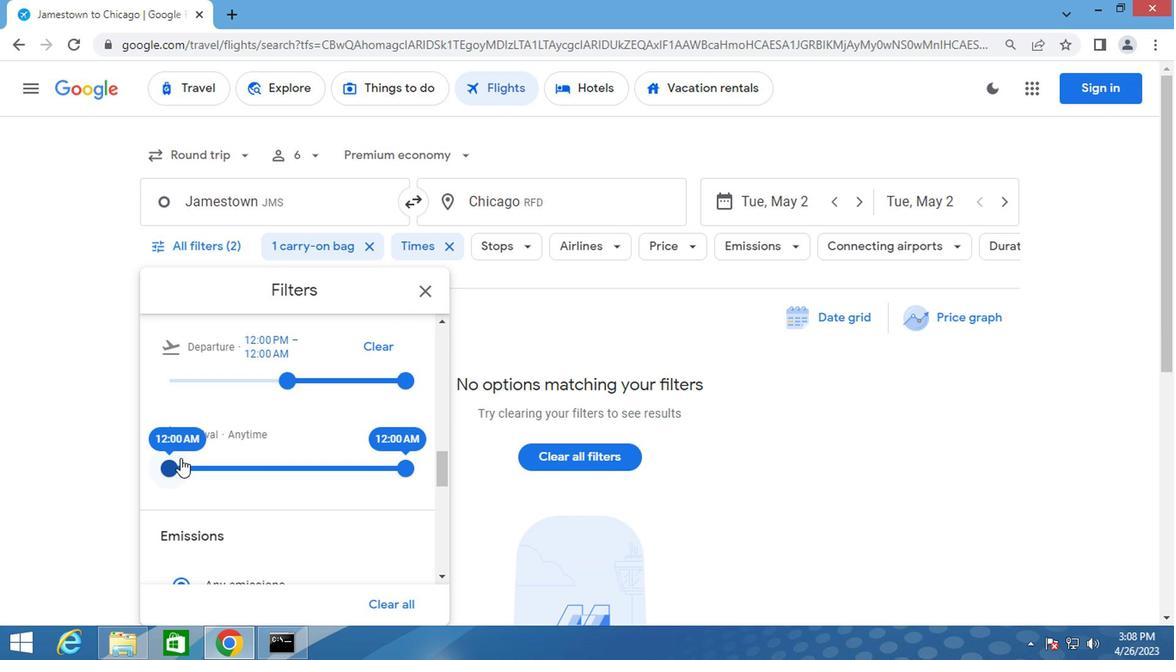 
Action: Mouse pressed left at (176, 460)
Screenshot: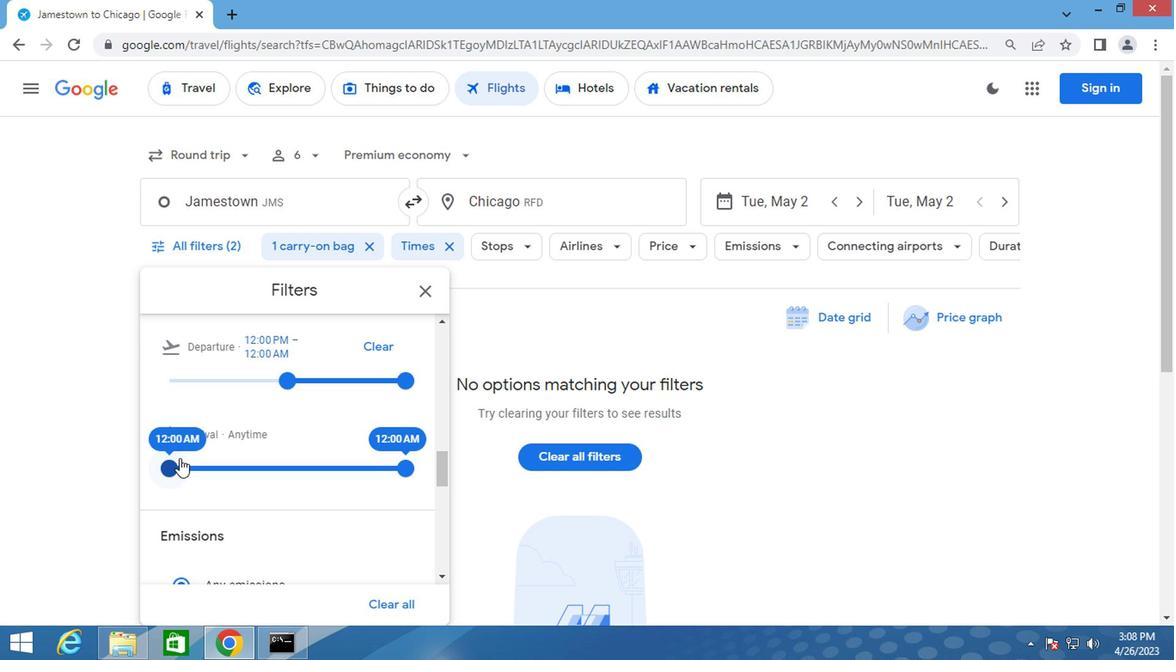 
Action: Mouse moved to (417, 293)
Screenshot: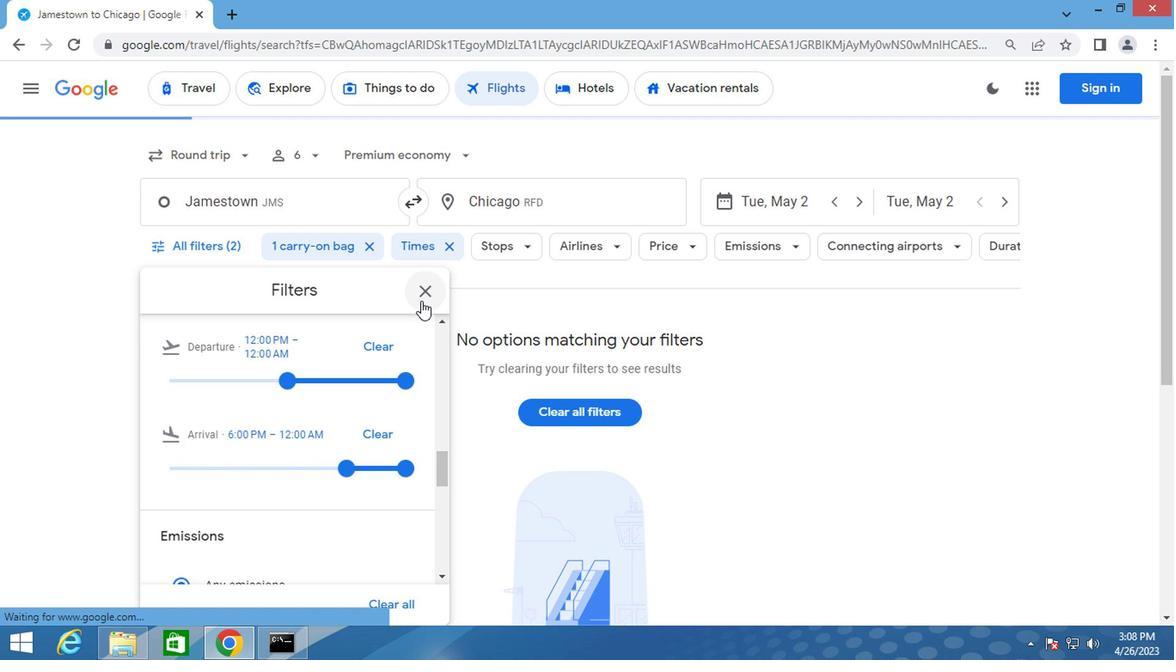 
Action: Mouse pressed left at (417, 293)
Screenshot: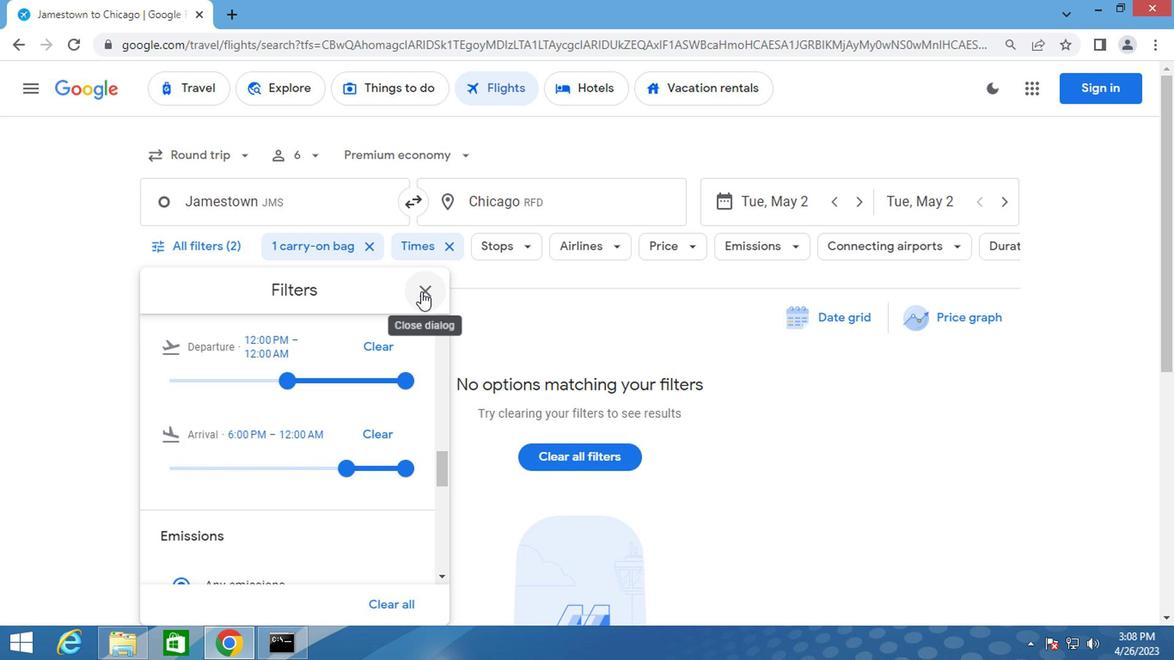 
Action: Key pressed <Key.f8>
Screenshot: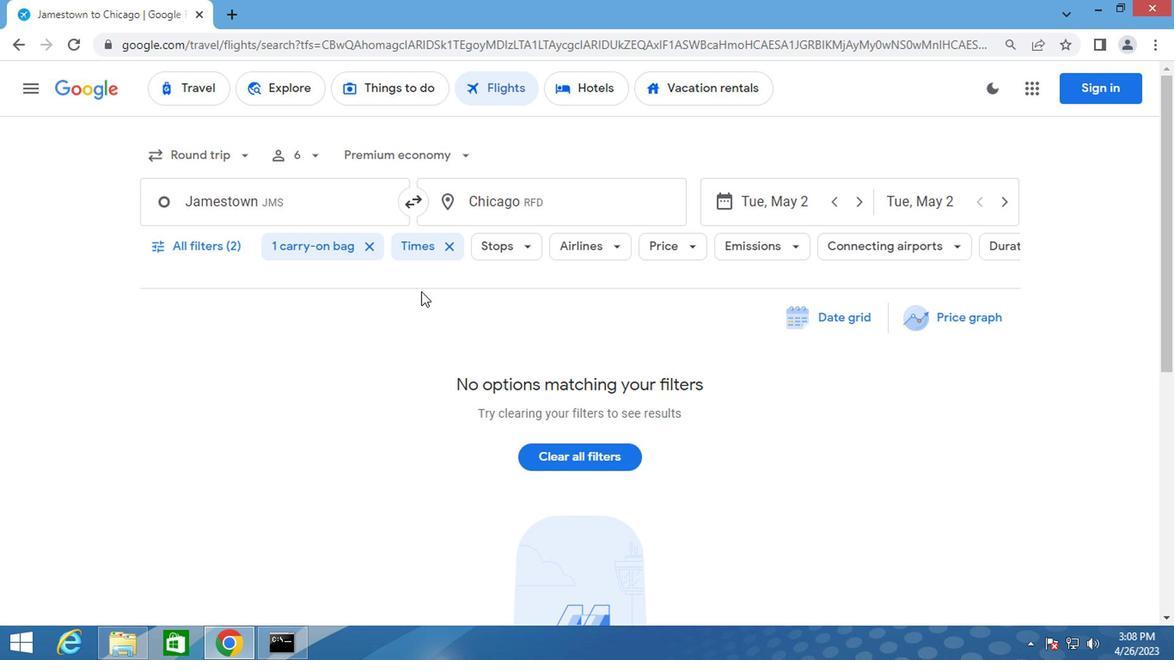 
